 Task: Search one way flight ticket for 3 adults, 3 children in premium economy from Riverton: Central Wyoming Regional Airport (was Riverton Regional) to Greensboro: Piedmont Triad International Airport on 5-1-2023. Choice of flights is Spirit. Number of bags: 9 checked bags. Price is upto 25000. Outbound departure time preference is 13:15.
Action: Mouse moved to (227, 384)
Screenshot: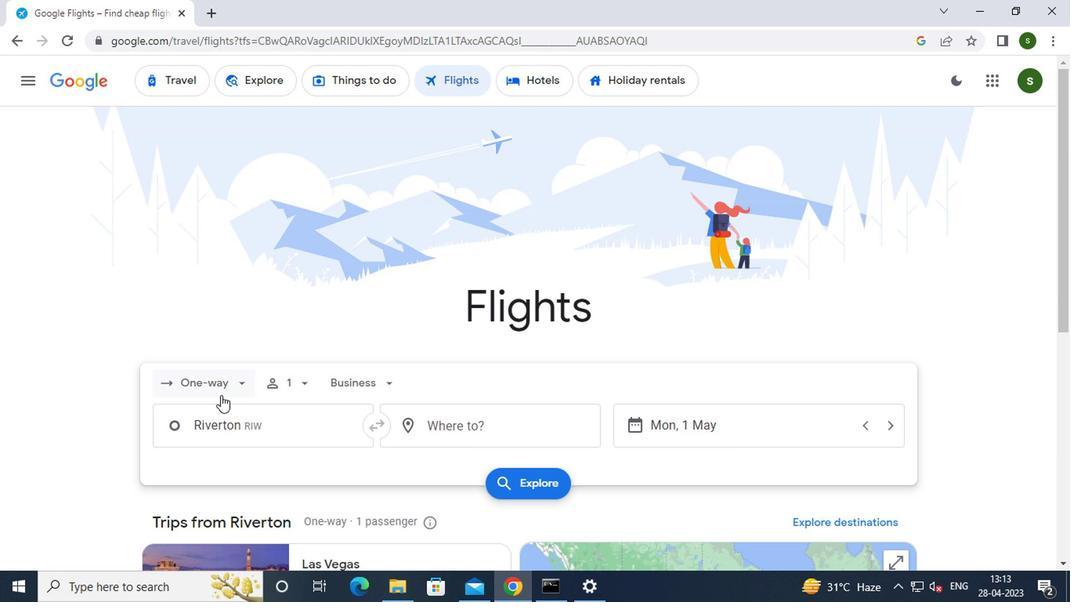 
Action: Mouse pressed left at (227, 384)
Screenshot: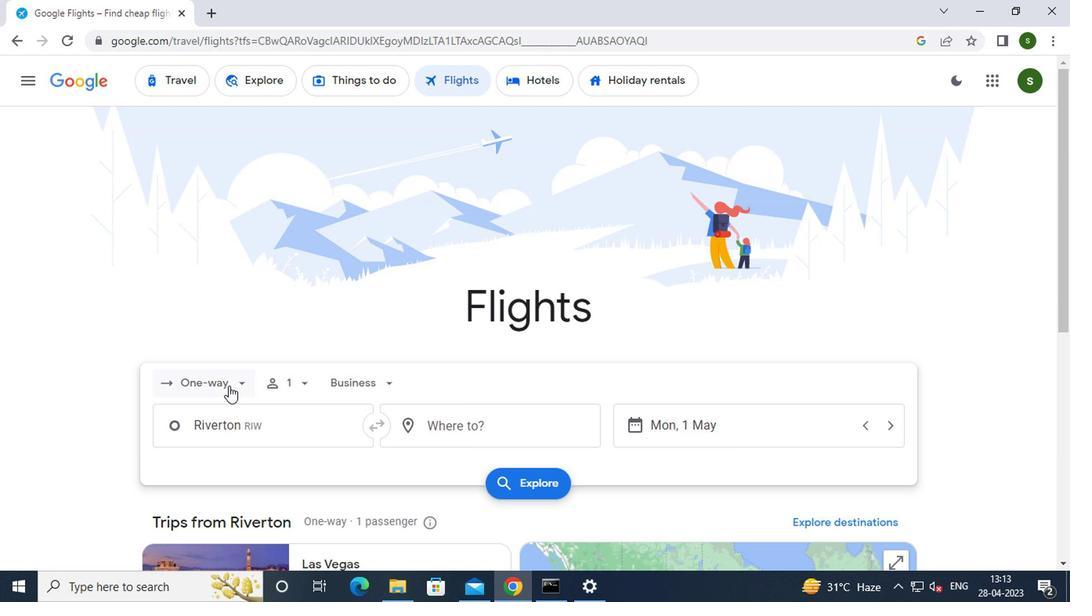 
Action: Mouse moved to (221, 455)
Screenshot: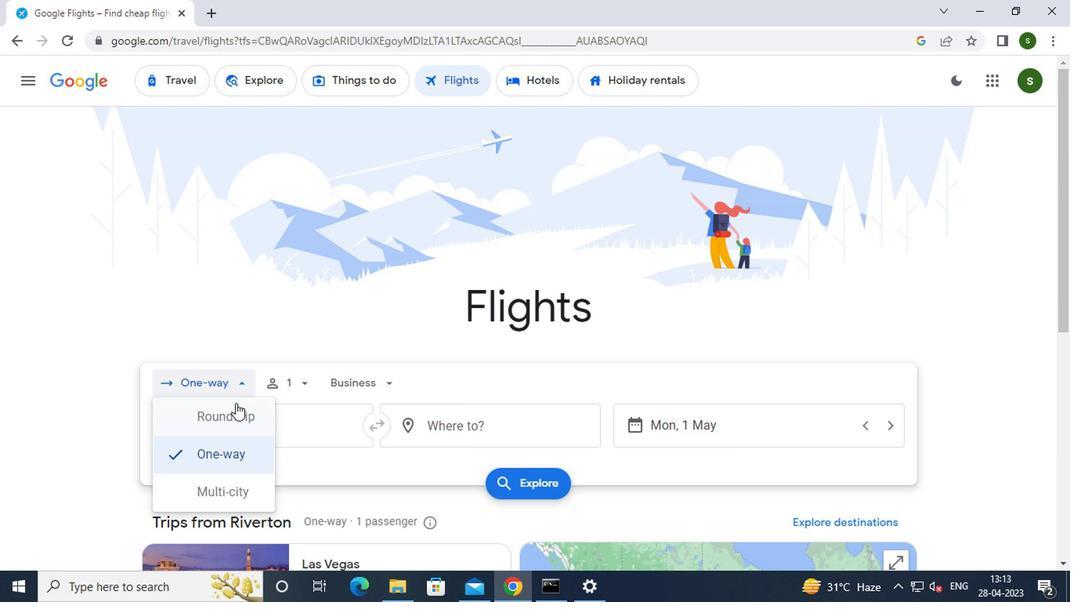 
Action: Mouse pressed left at (221, 455)
Screenshot: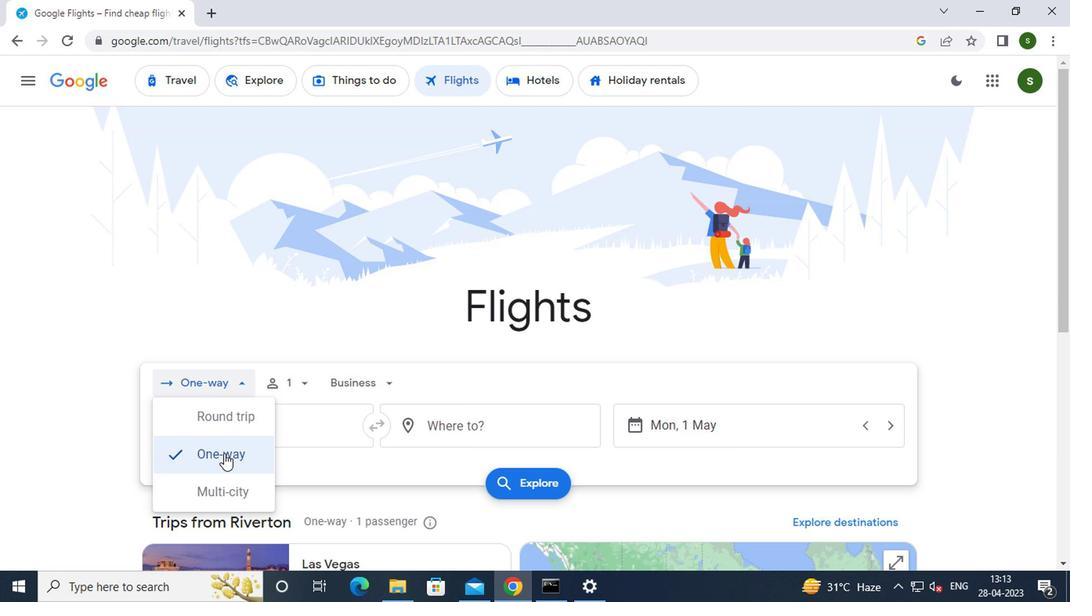 
Action: Mouse moved to (307, 381)
Screenshot: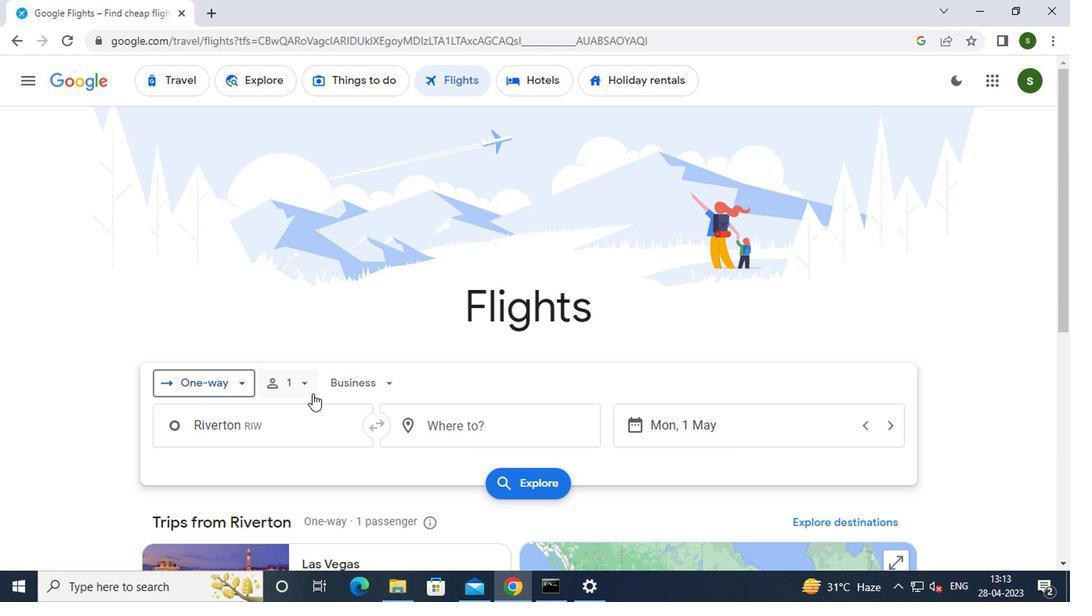 
Action: Mouse pressed left at (307, 381)
Screenshot: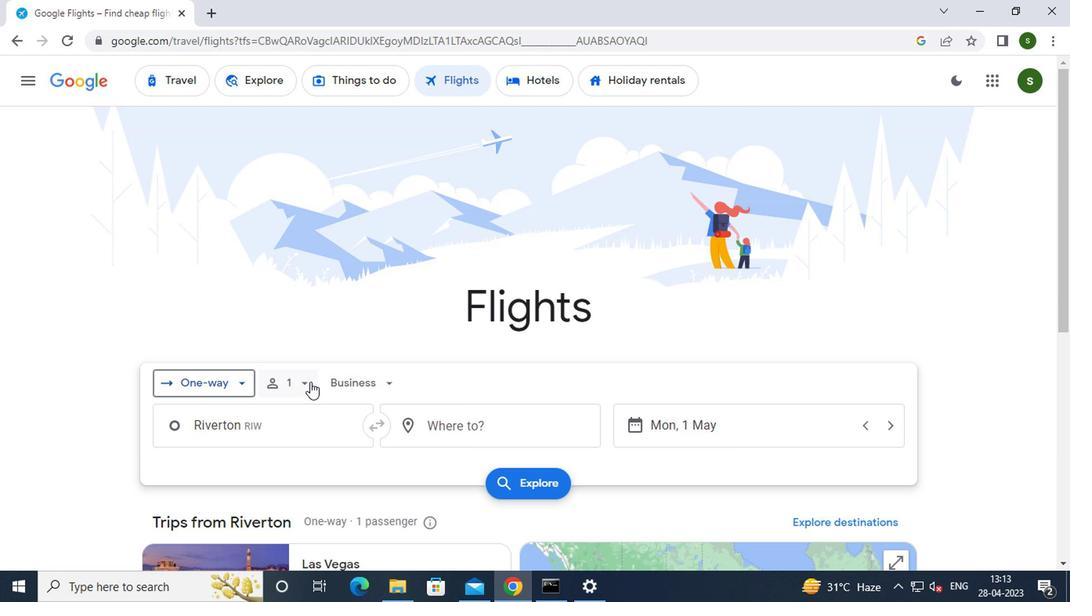 
Action: Mouse moved to (417, 418)
Screenshot: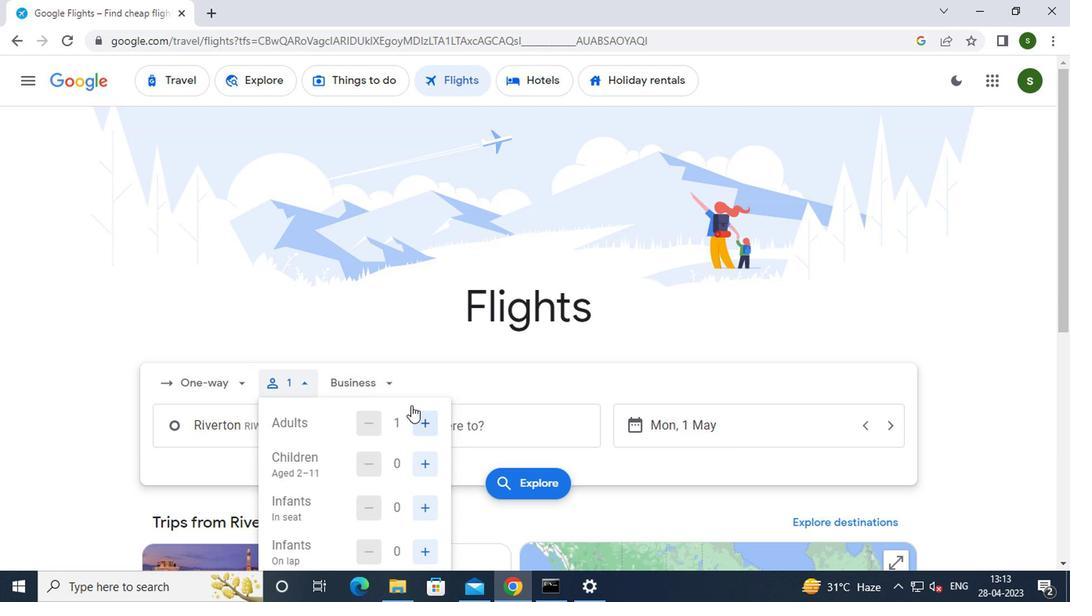 
Action: Mouse pressed left at (417, 418)
Screenshot: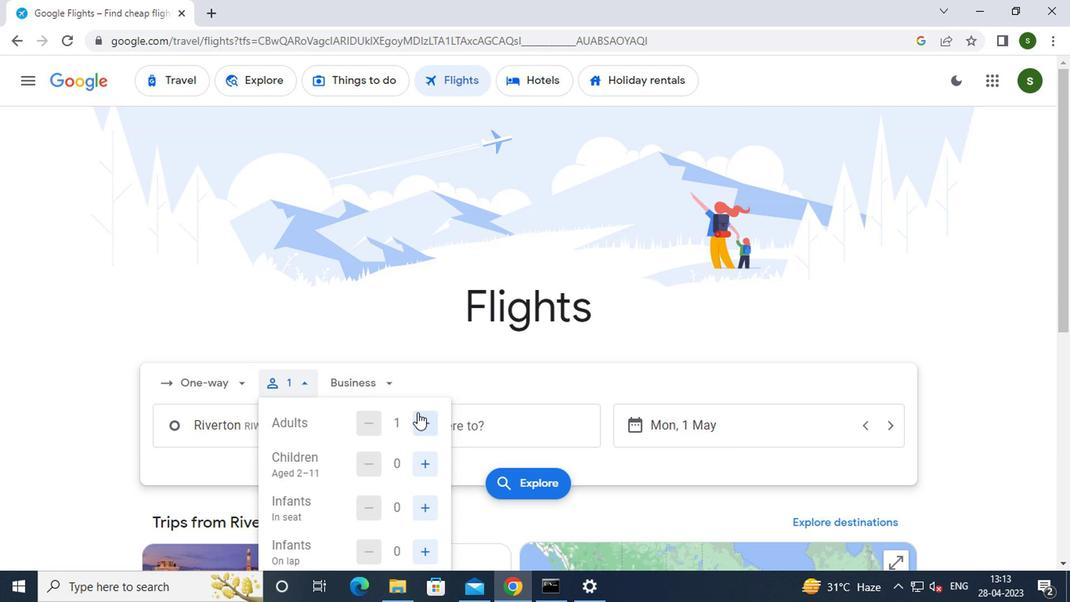 
Action: Mouse pressed left at (417, 418)
Screenshot: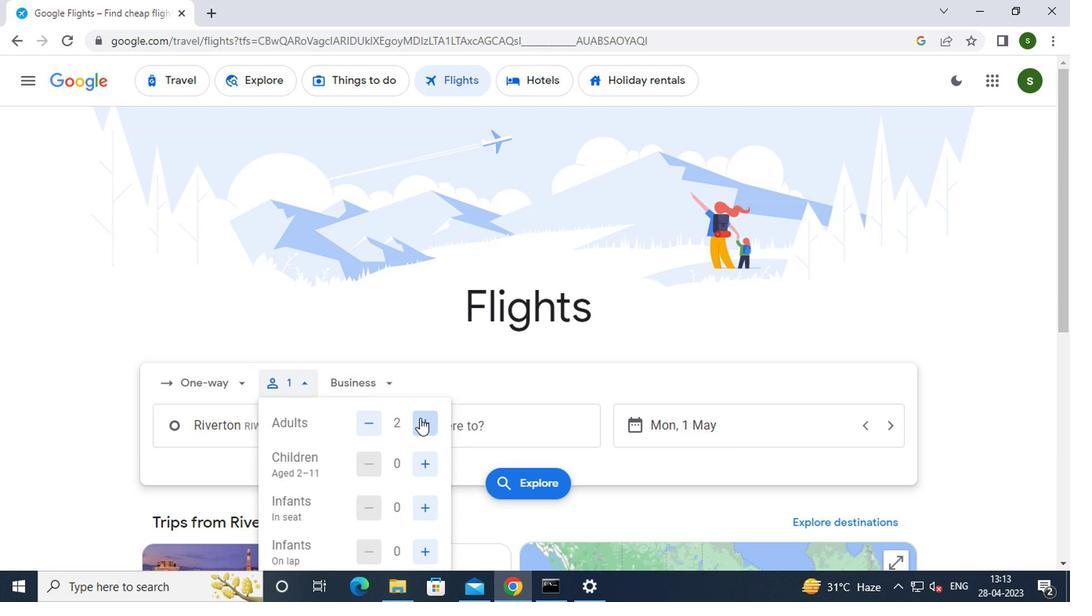
Action: Mouse moved to (418, 454)
Screenshot: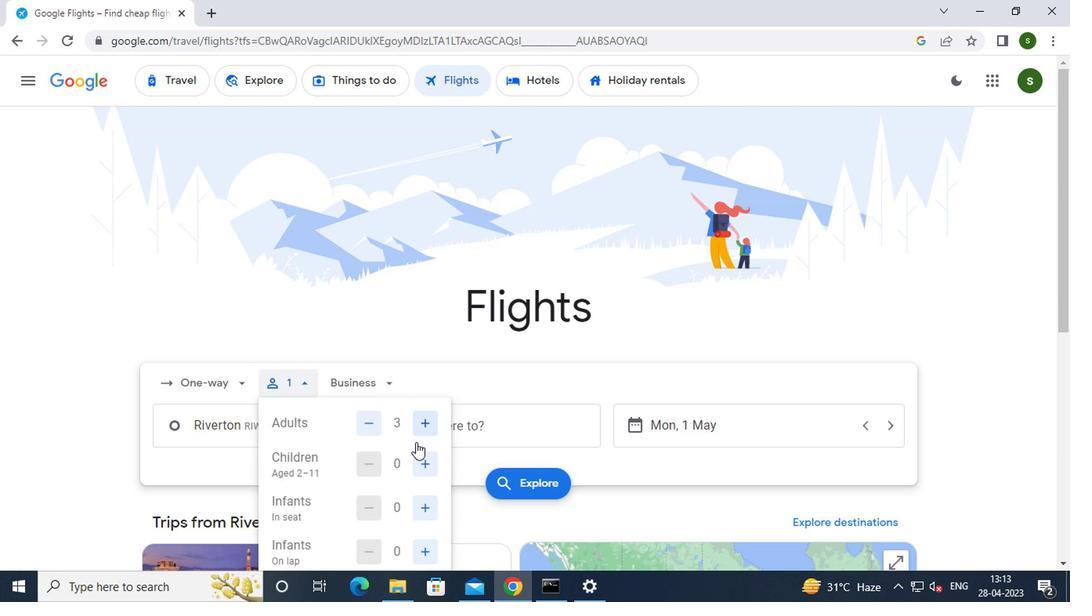 
Action: Mouse pressed left at (418, 454)
Screenshot: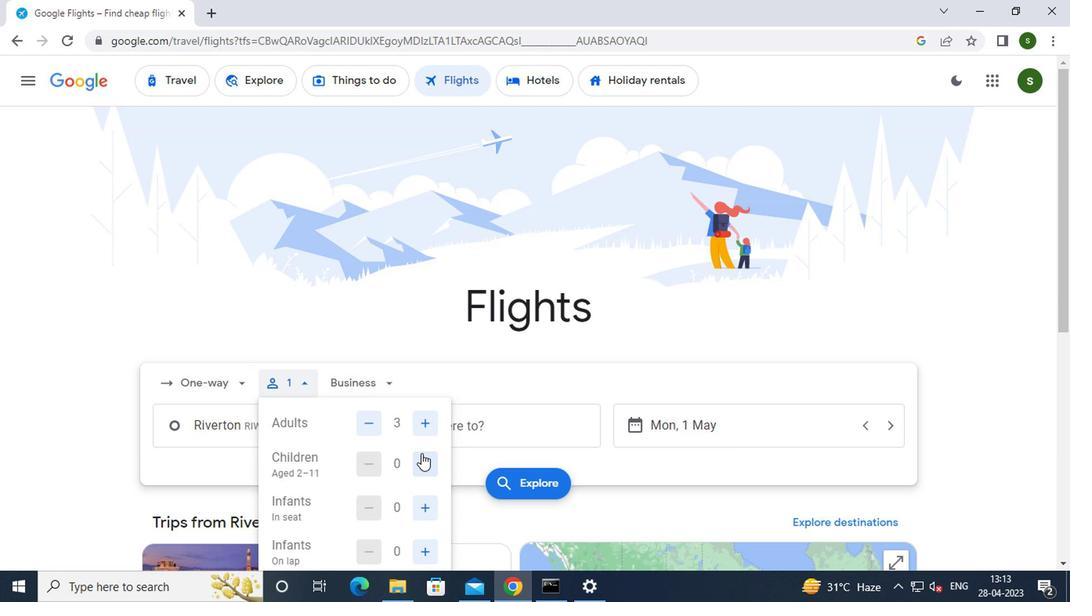 
Action: Mouse pressed left at (418, 454)
Screenshot: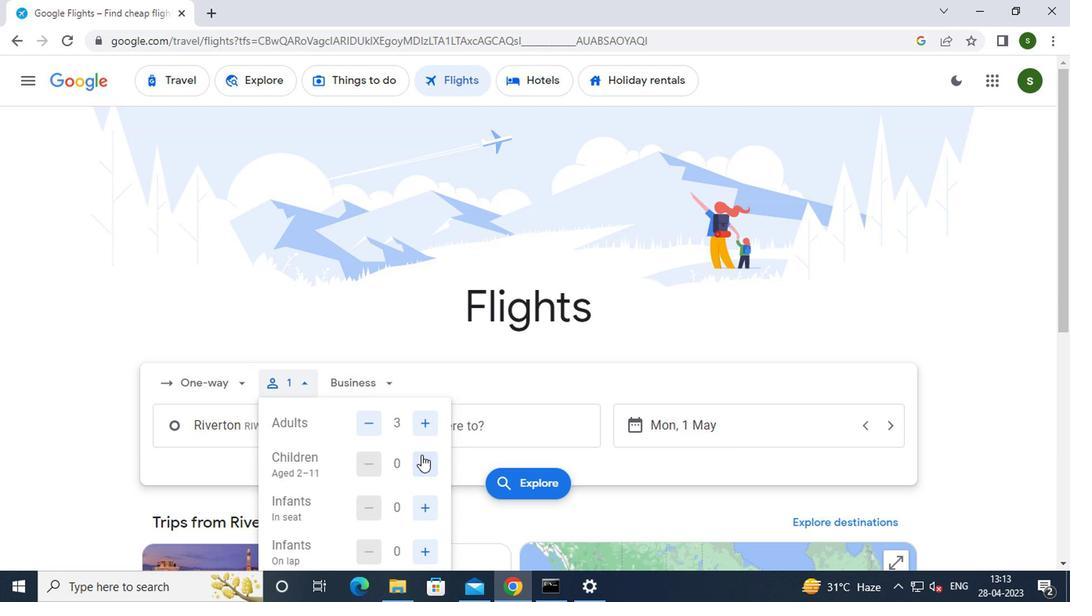 
Action: Mouse pressed left at (418, 454)
Screenshot: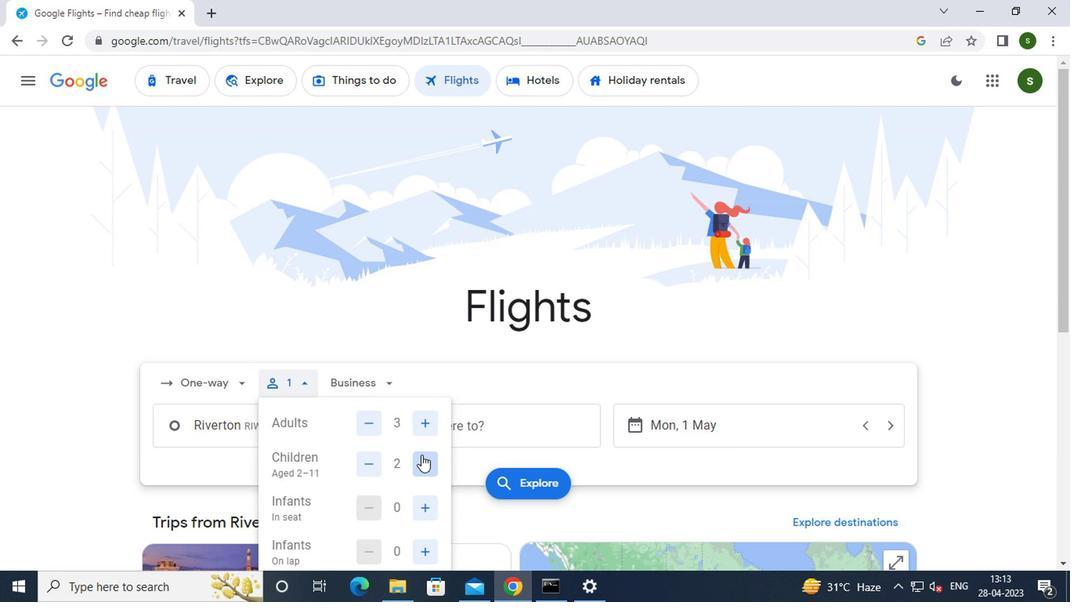 
Action: Mouse moved to (380, 382)
Screenshot: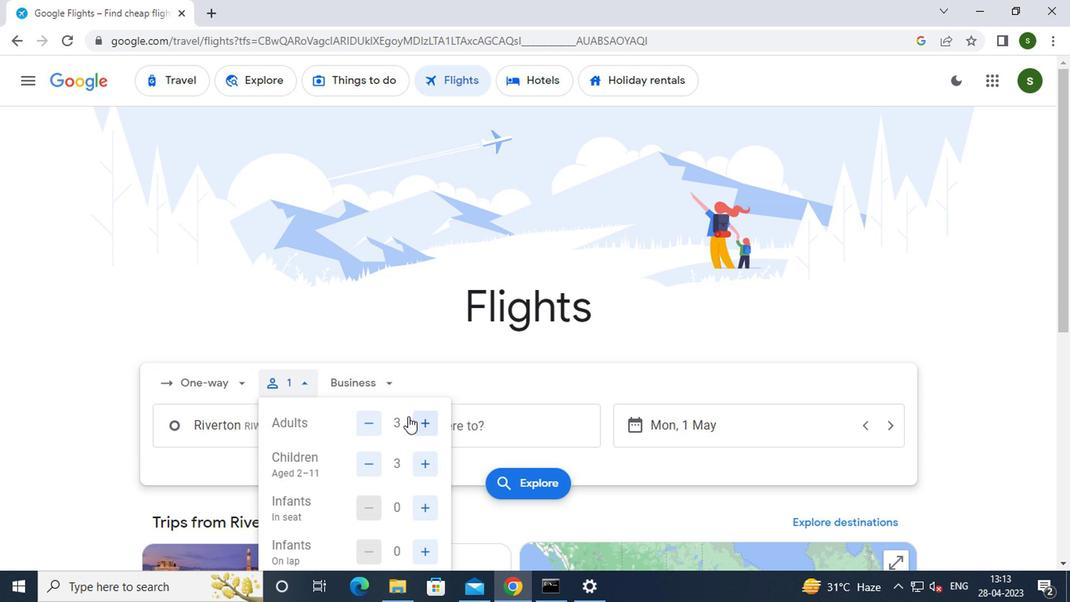 
Action: Mouse pressed left at (380, 382)
Screenshot: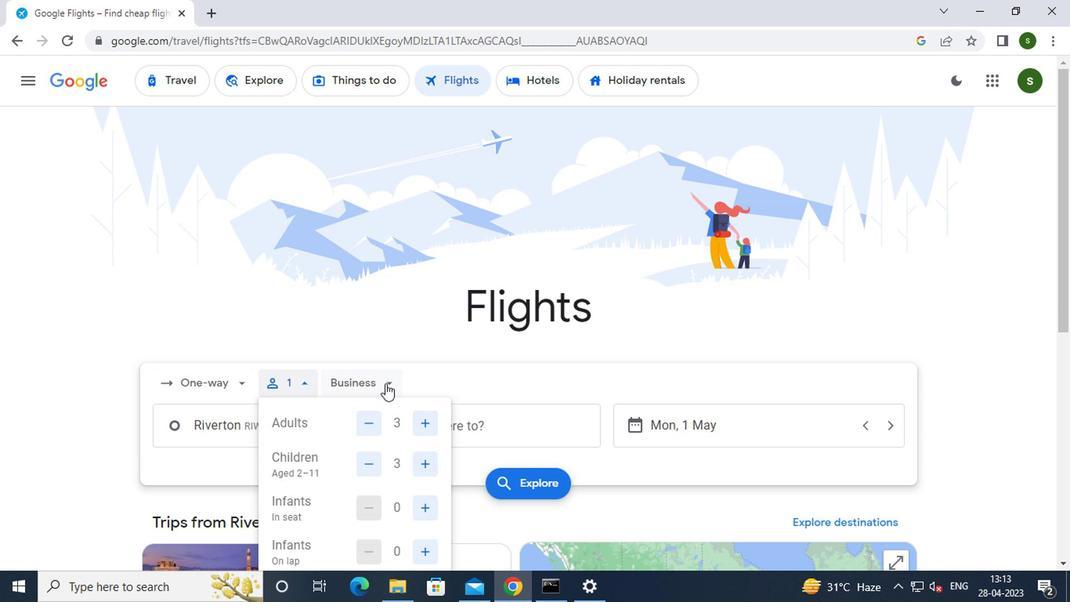 
Action: Mouse moved to (407, 446)
Screenshot: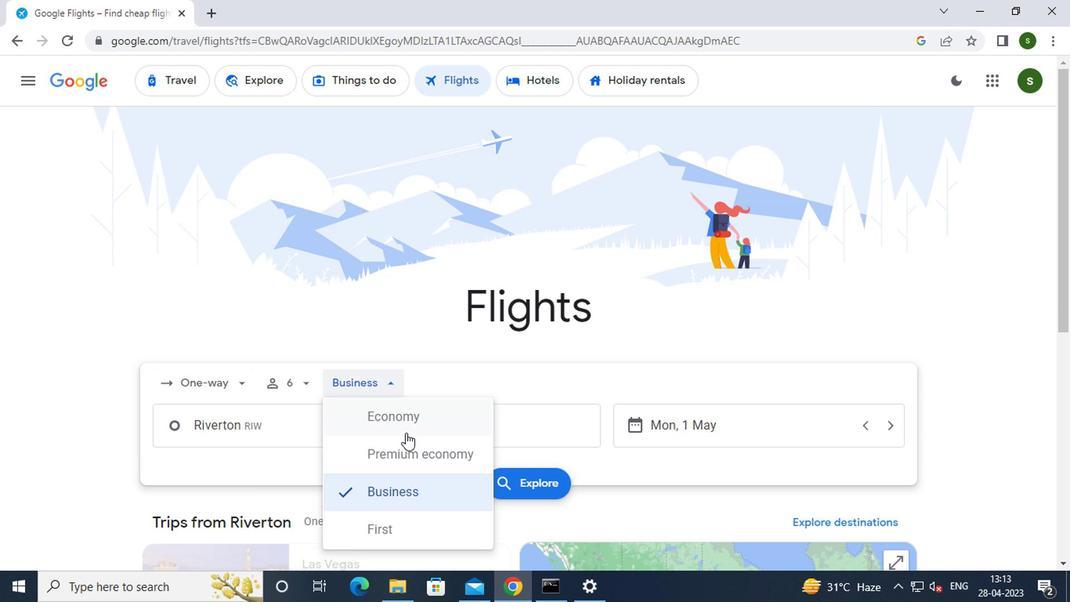 
Action: Mouse pressed left at (407, 446)
Screenshot: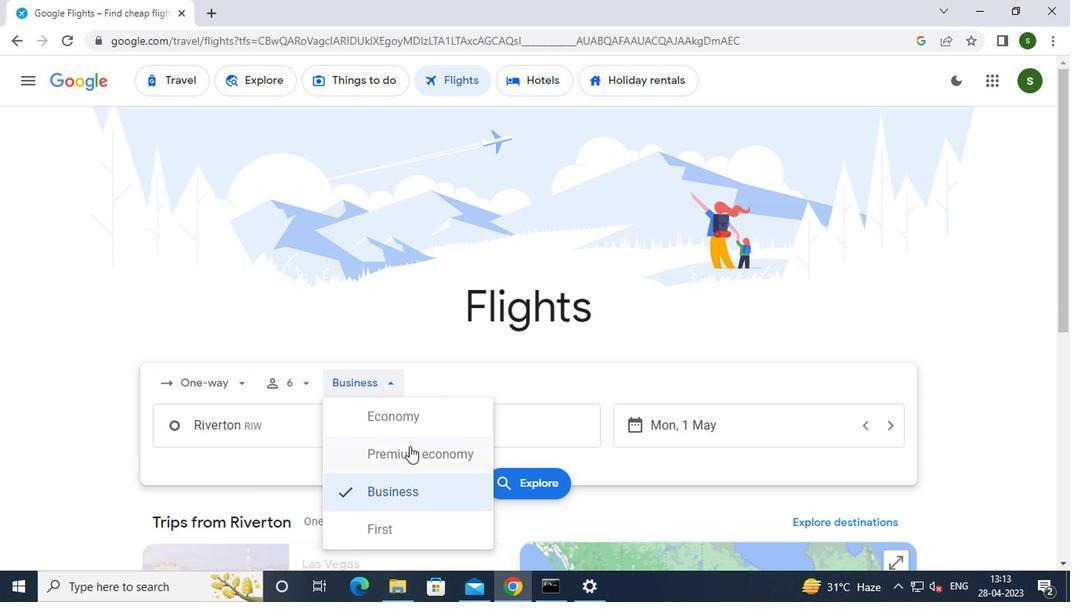 
Action: Mouse moved to (288, 428)
Screenshot: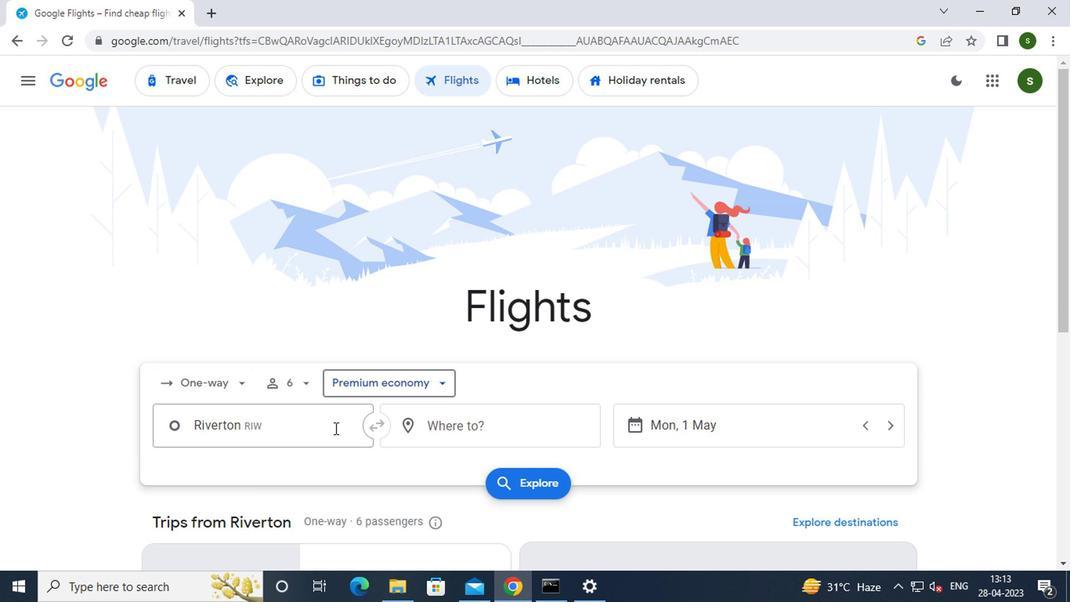 
Action: Mouse pressed left at (288, 428)
Screenshot: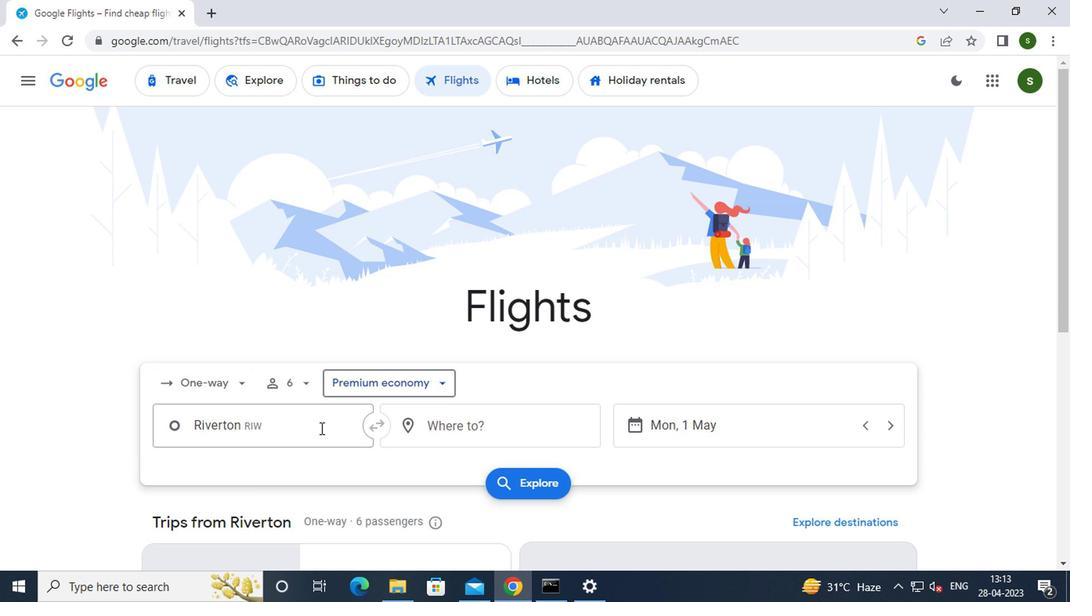 
Action: Key pressed <Key.backspace><Key.caps_lock>r<Key.caps_lock>iverto
Screenshot: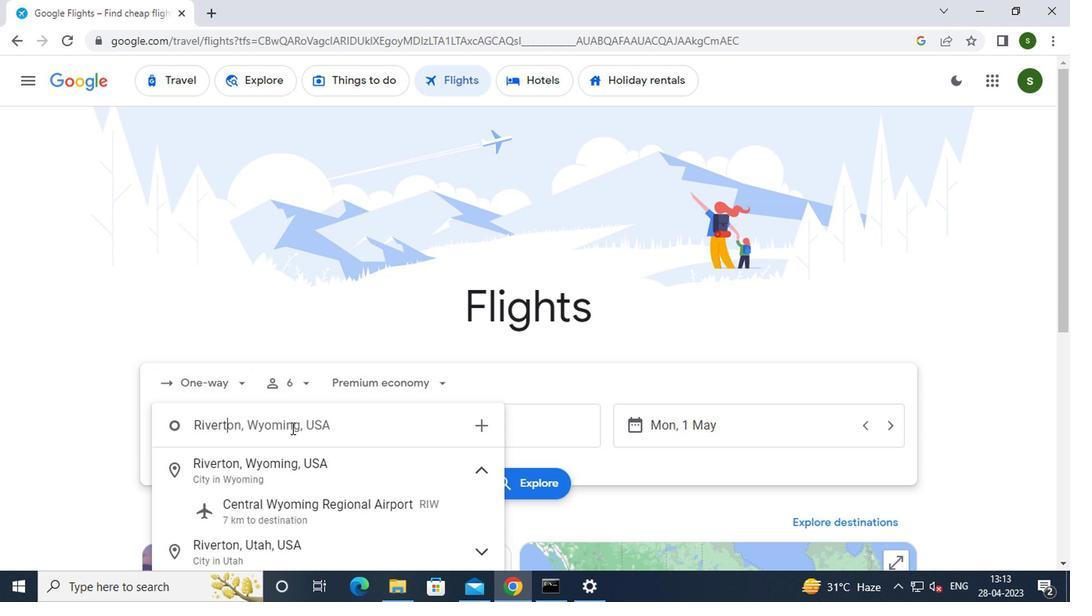 
Action: Mouse moved to (303, 520)
Screenshot: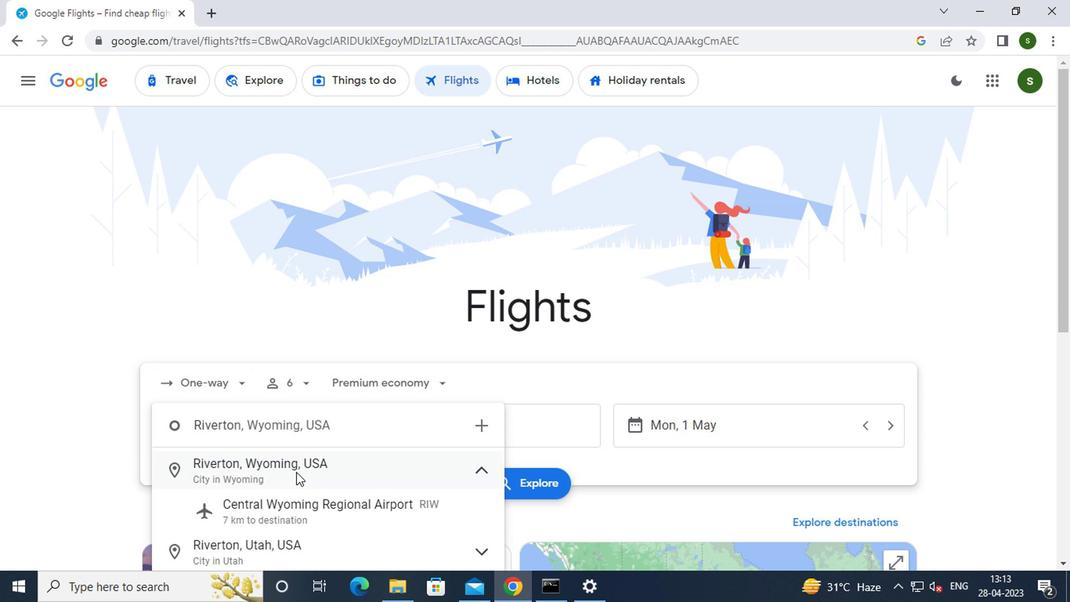 
Action: Mouse pressed left at (303, 520)
Screenshot: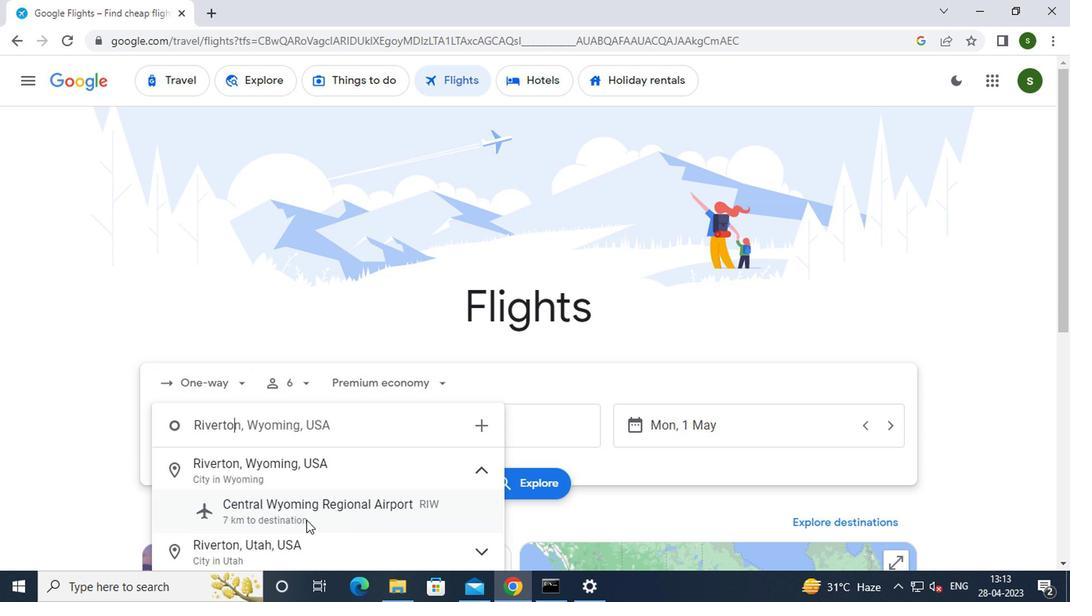 
Action: Mouse moved to (493, 425)
Screenshot: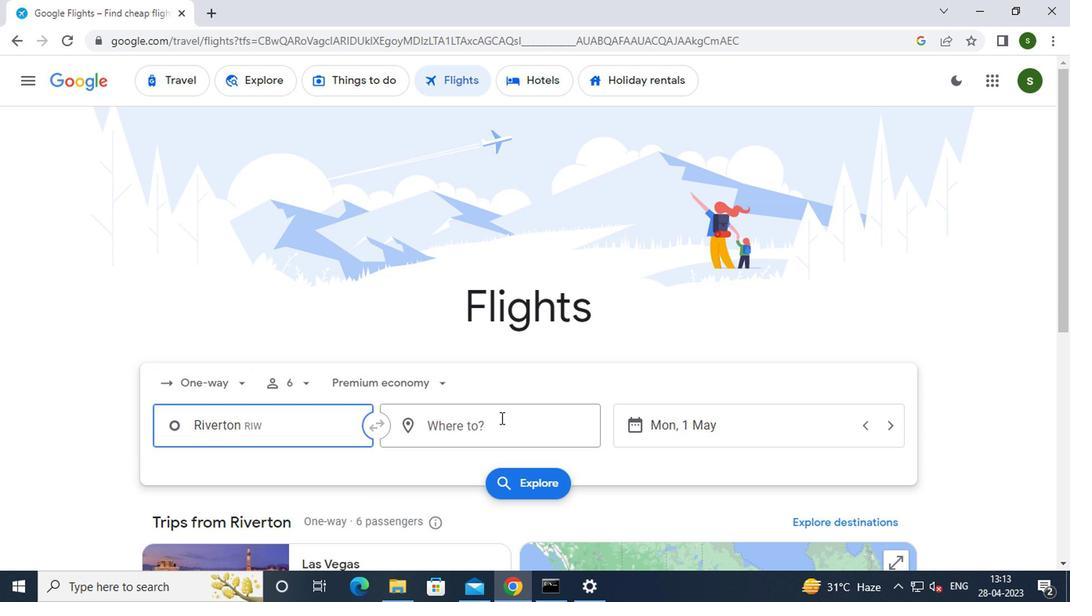 
Action: Mouse pressed left at (493, 425)
Screenshot: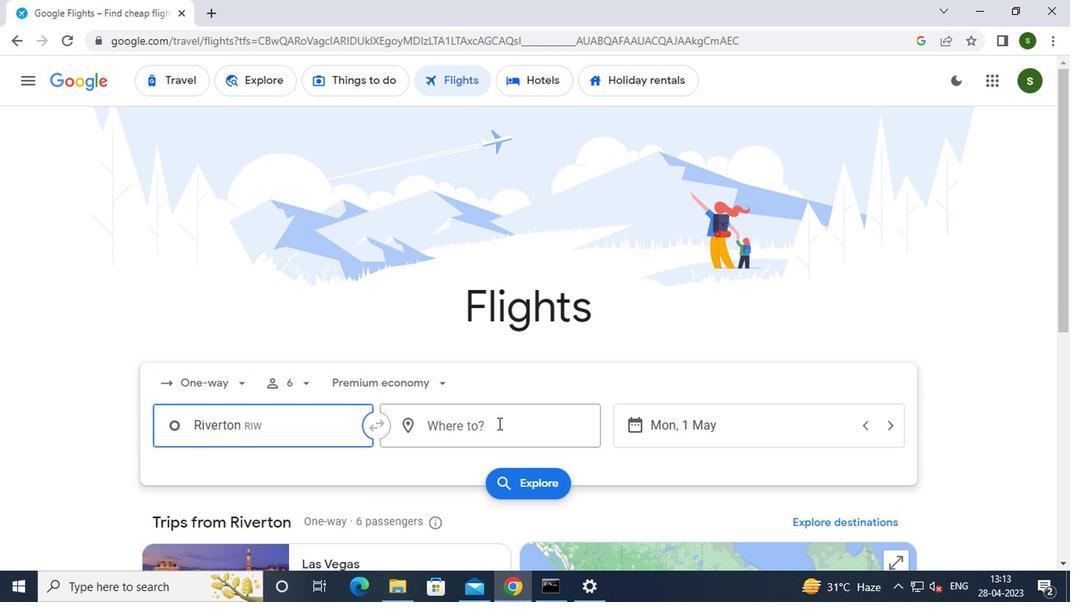
Action: Mouse moved to (493, 424)
Screenshot: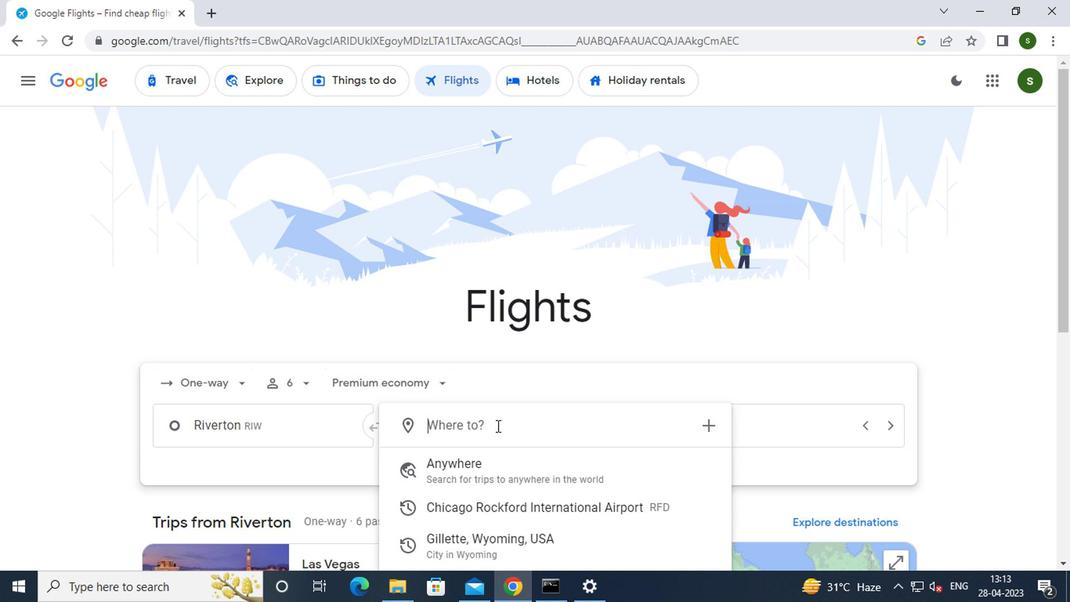 
Action: Key pressed <Key.caps_lock>g<Key.caps_lock>reensb
Screenshot: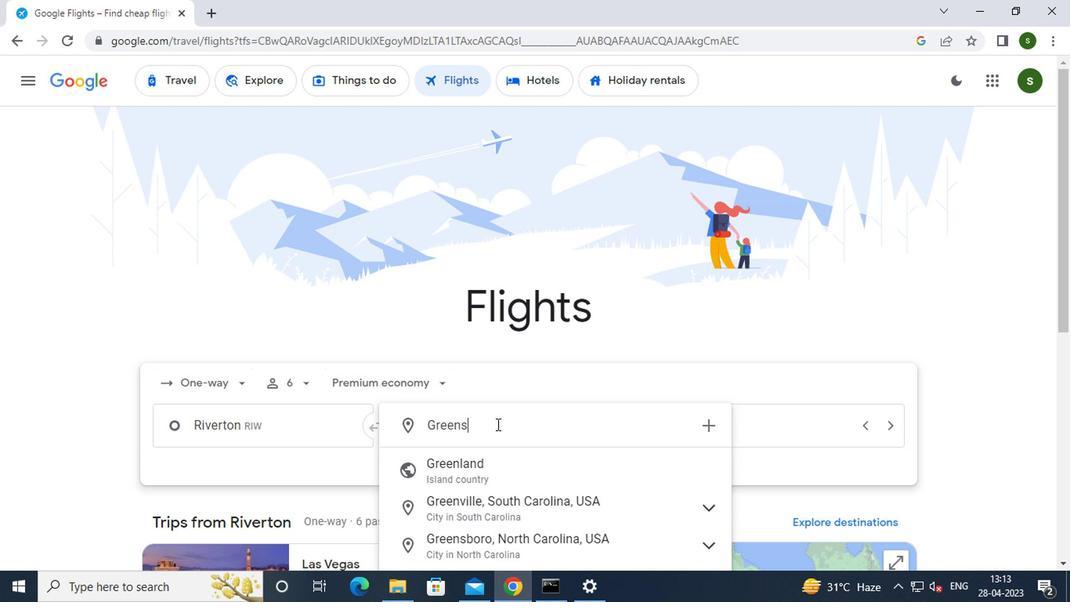 
Action: Mouse moved to (528, 508)
Screenshot: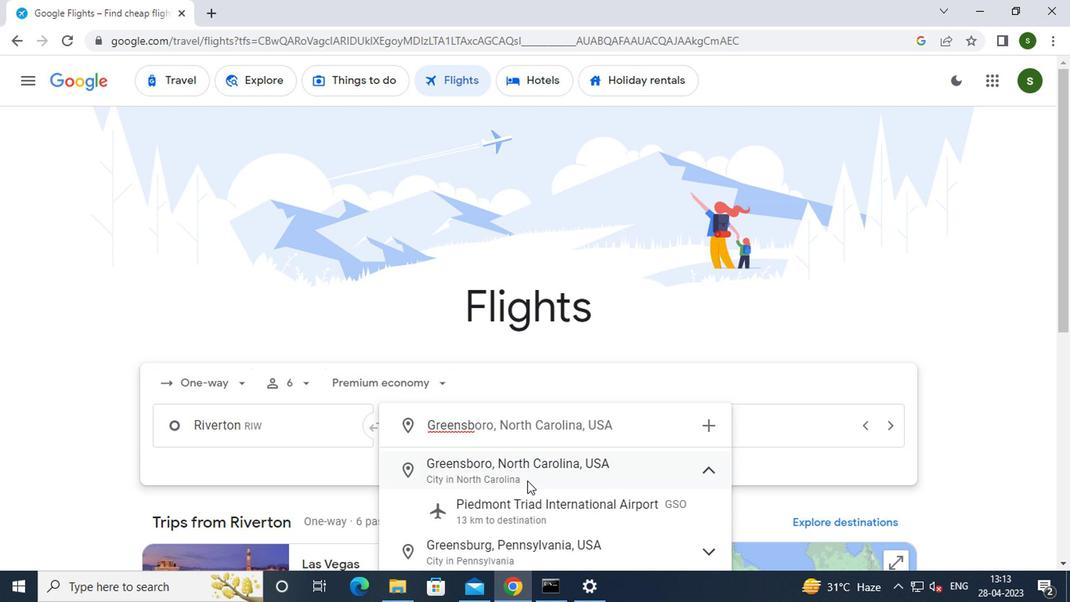 
Action: Mouse pressed left at (528, 508)
Screenshot: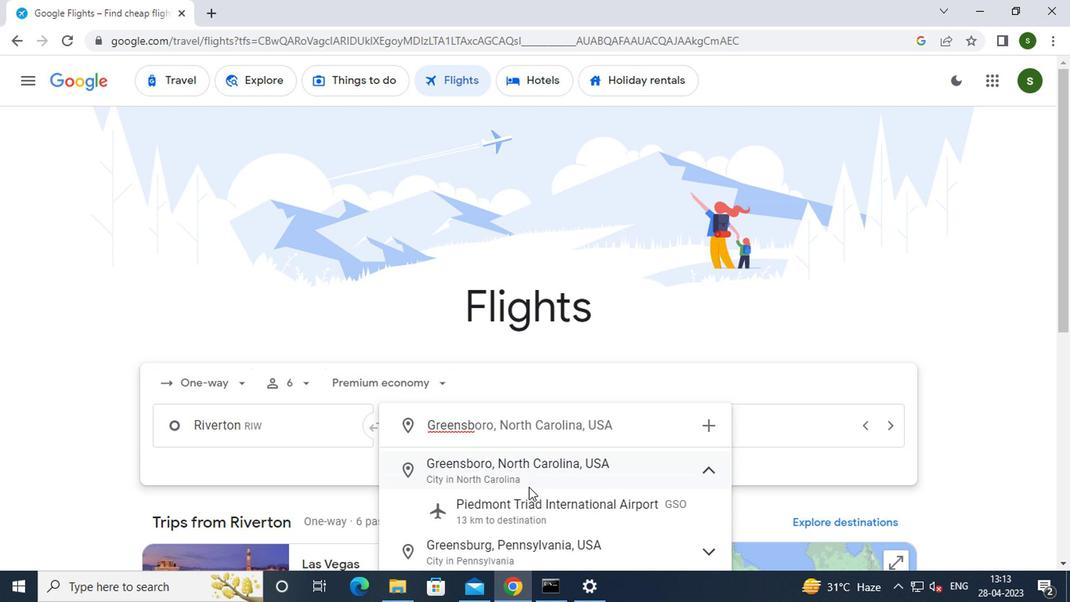 
Action: Mouse moved to (725, 432)
Screenshot: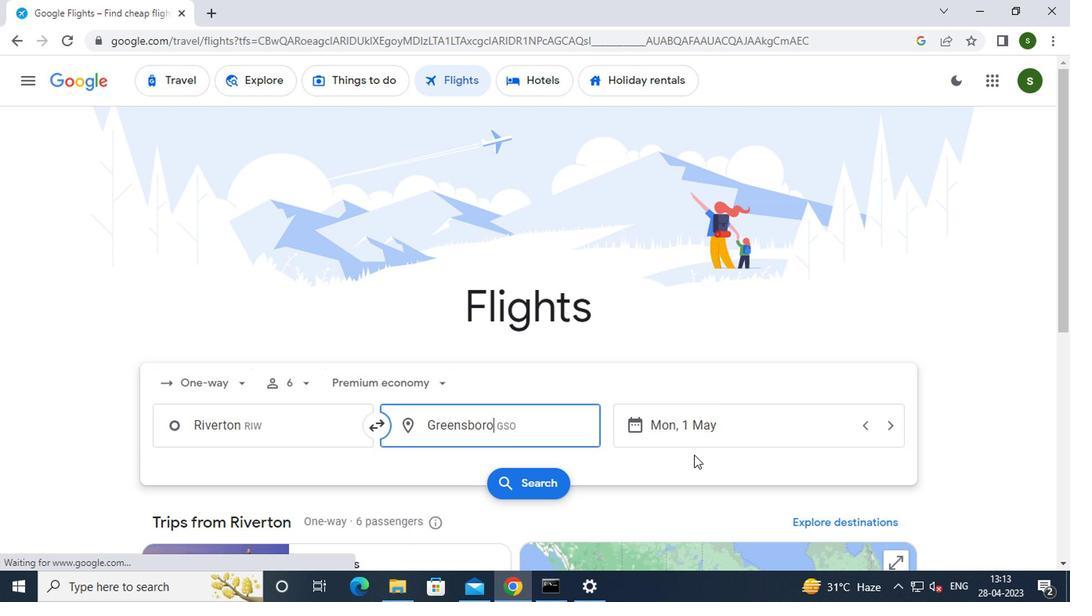 
Action: Mouse pressed left at (725, 432)
Screenshot: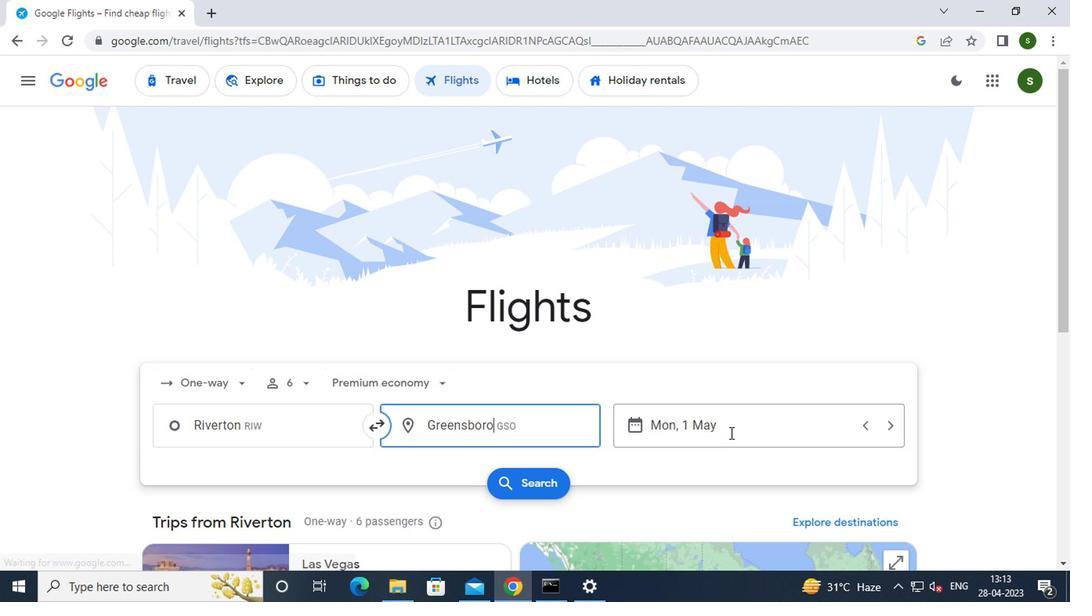 
Action: Mouse moved to (689, 286)
Screenshot: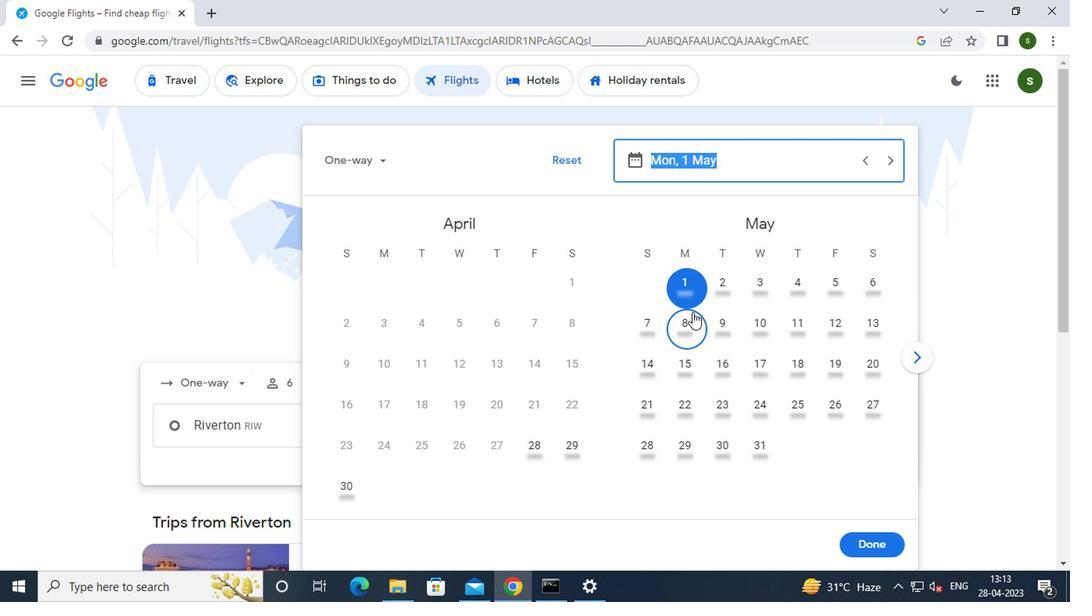 
Action: Mouse pressed left at (689, 286)
Screenshot: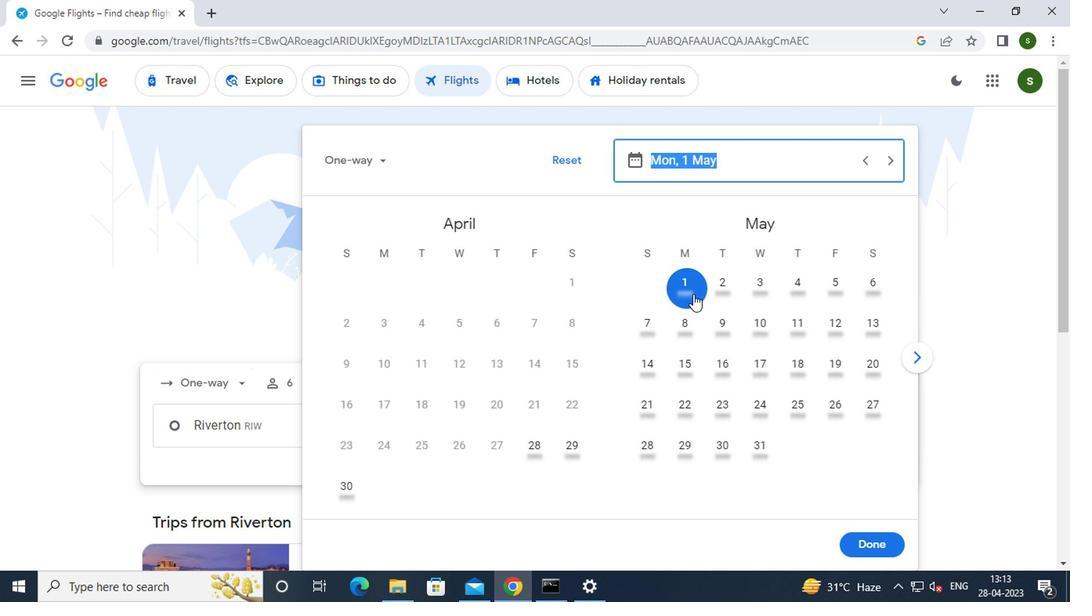 
Action: Mouse moved to (863, 549)
Screenshot: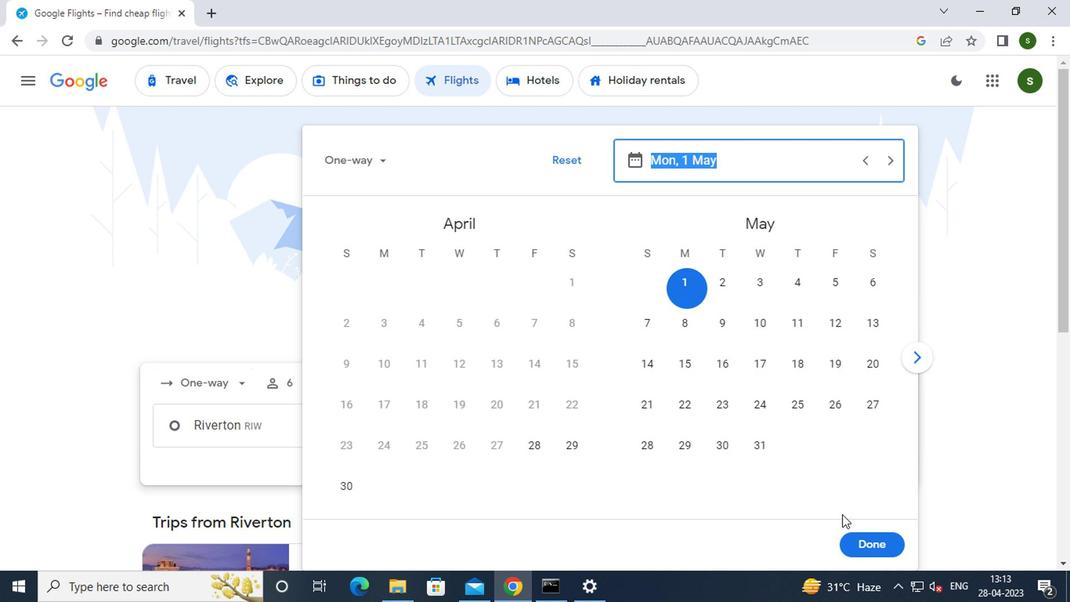 
Action: Mouse pressed left at (863, 549)
Screenshot: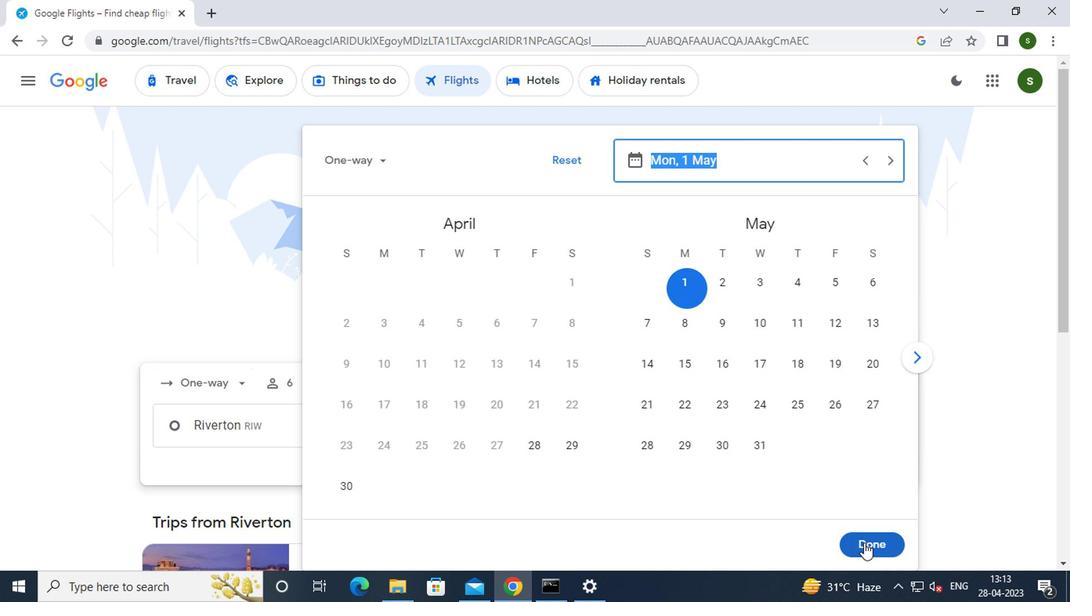 
Action: Mouse moved to (511, 480)
Screenshot: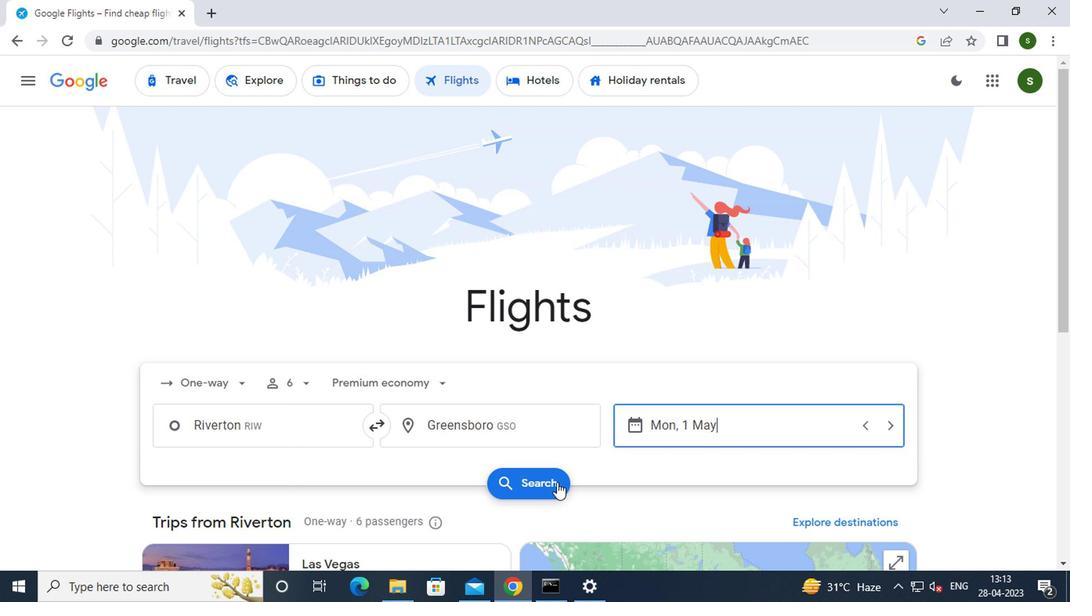 
Action: Mouse pressed left at (511, 480)
Screenshot: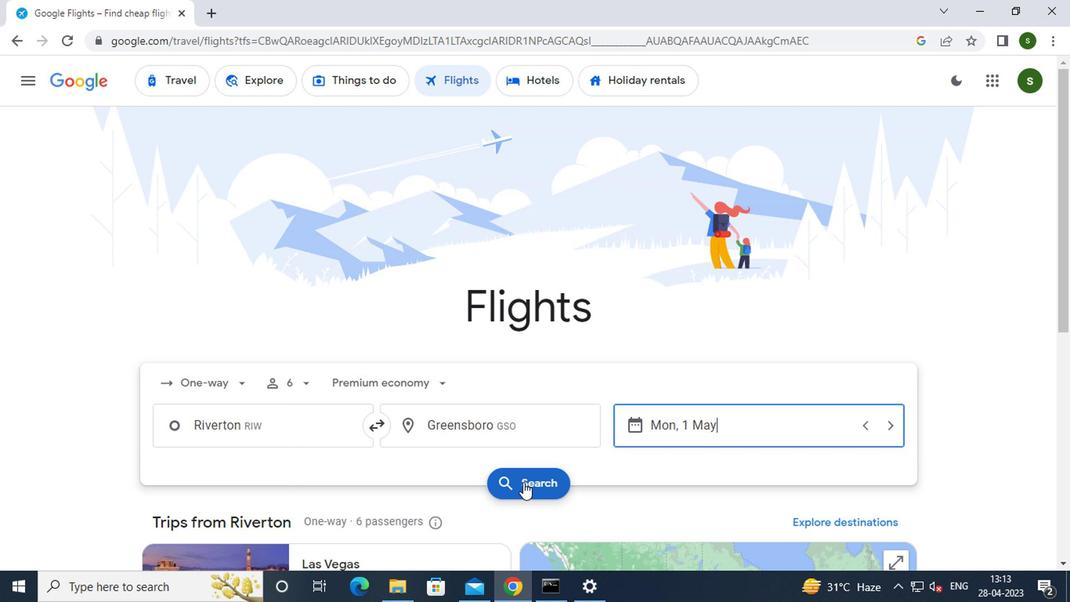 
Action: Mouse moved to (182, 219)
Screenshot: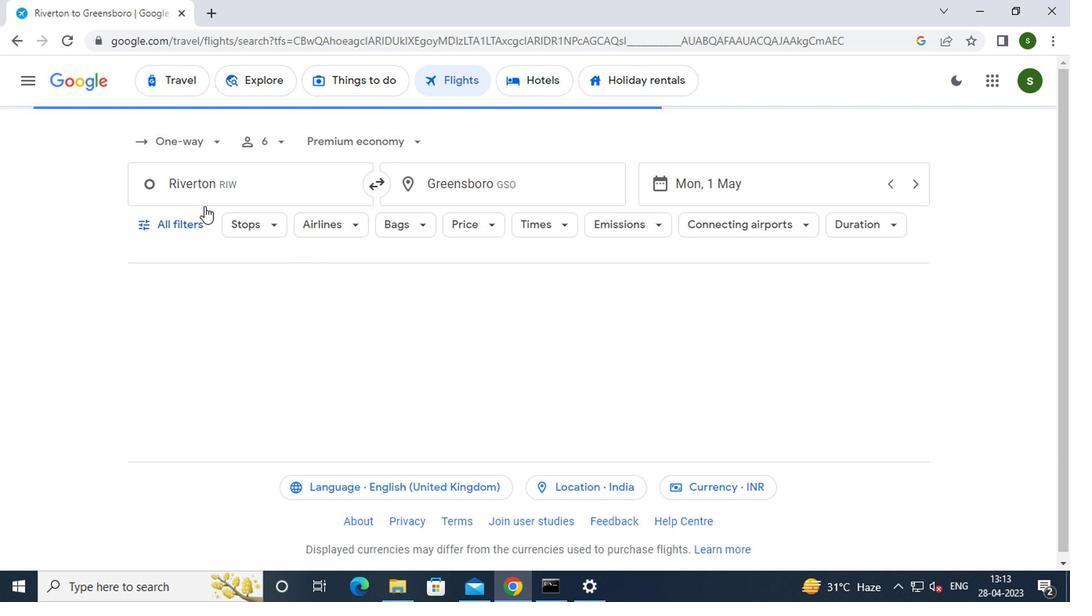 
Action: Mouse pressed left at (182, 219)
Screenshot: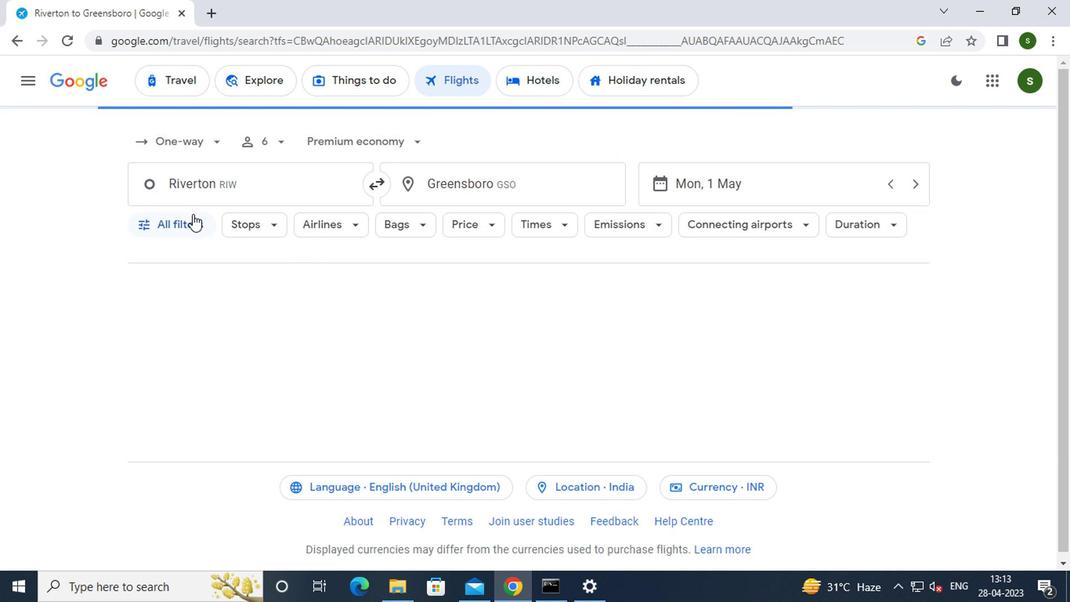 
Action: Mouse moved to (290, 330)
Screenshot: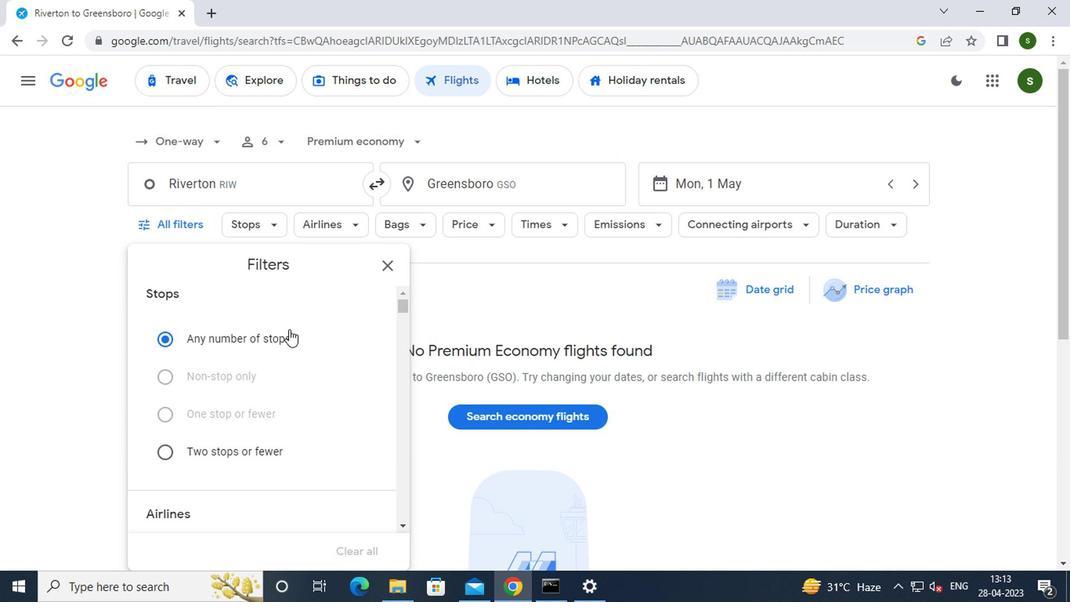 
Action: Mouse scrolled (290, 330) with delta (0, 0)
Screenshot: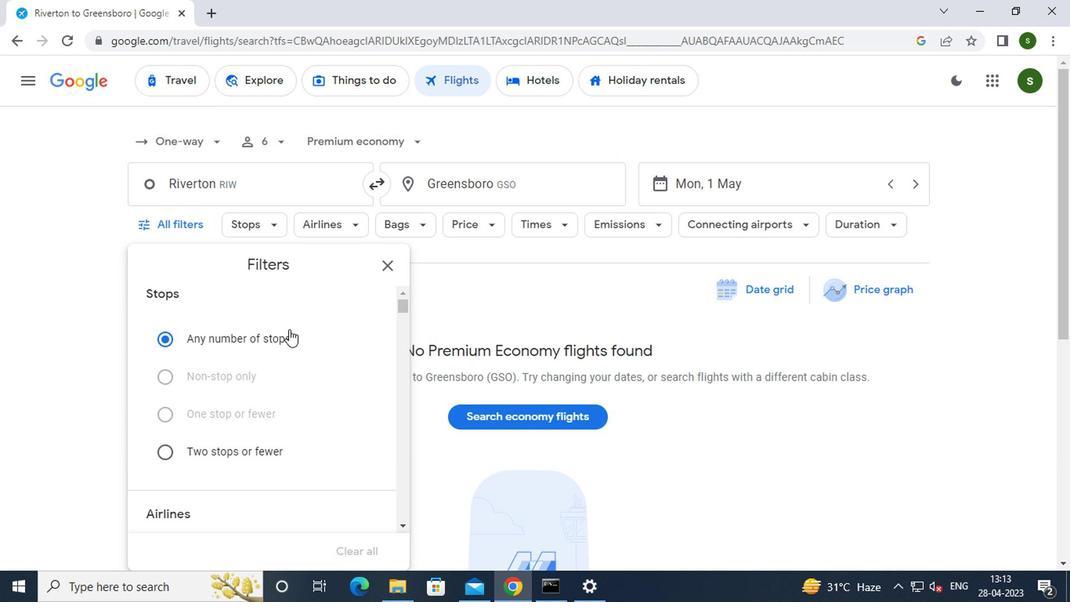 
Action: Mouse moved to (290, 331)
Screenshot: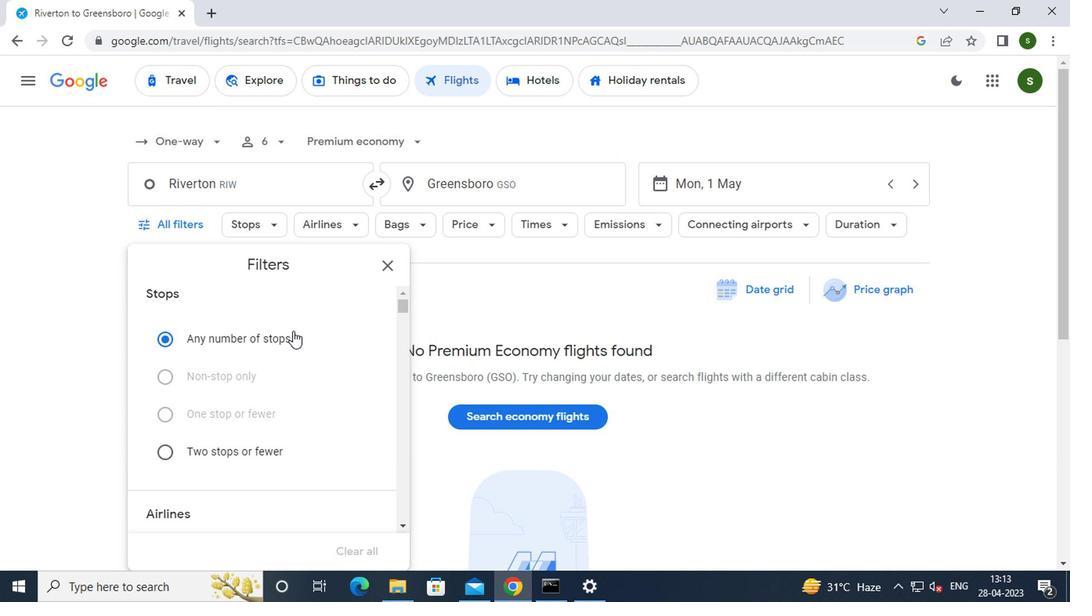 
Action: Mouse scrolled (290, 330) with delta (0, 0)
Screenshot: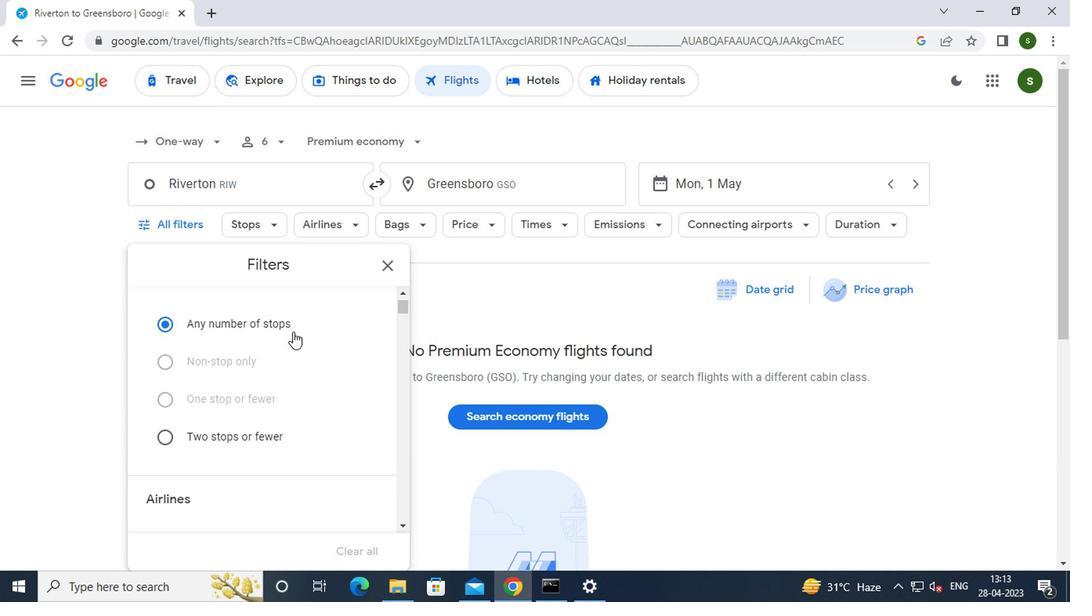 
Action: Mouse moved to (364, 403)
Screenshot: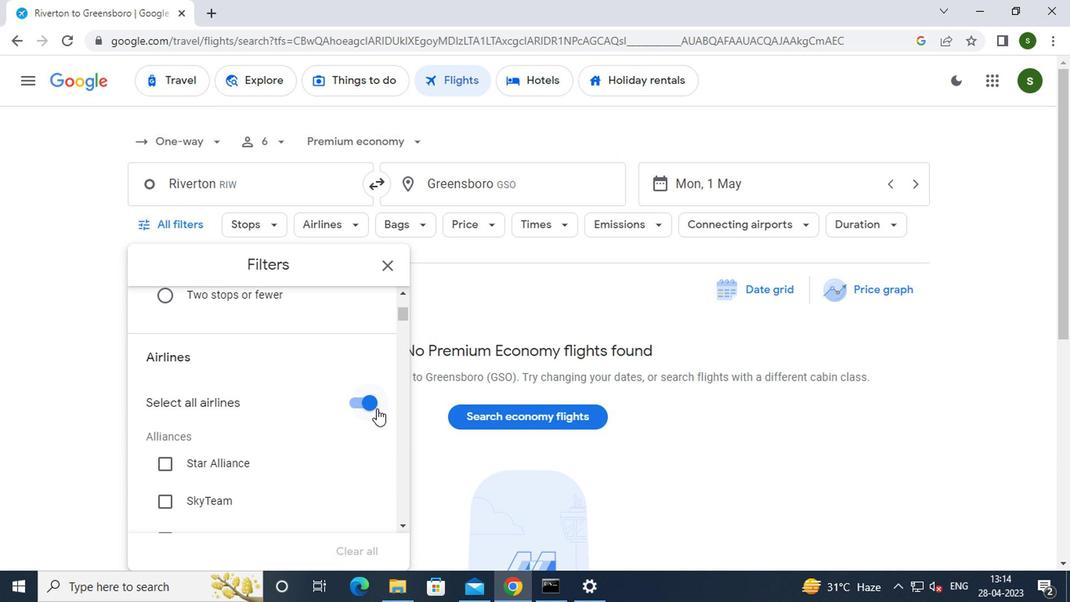 
Action: Mouse pressed left at (364, 403)
Screenshot: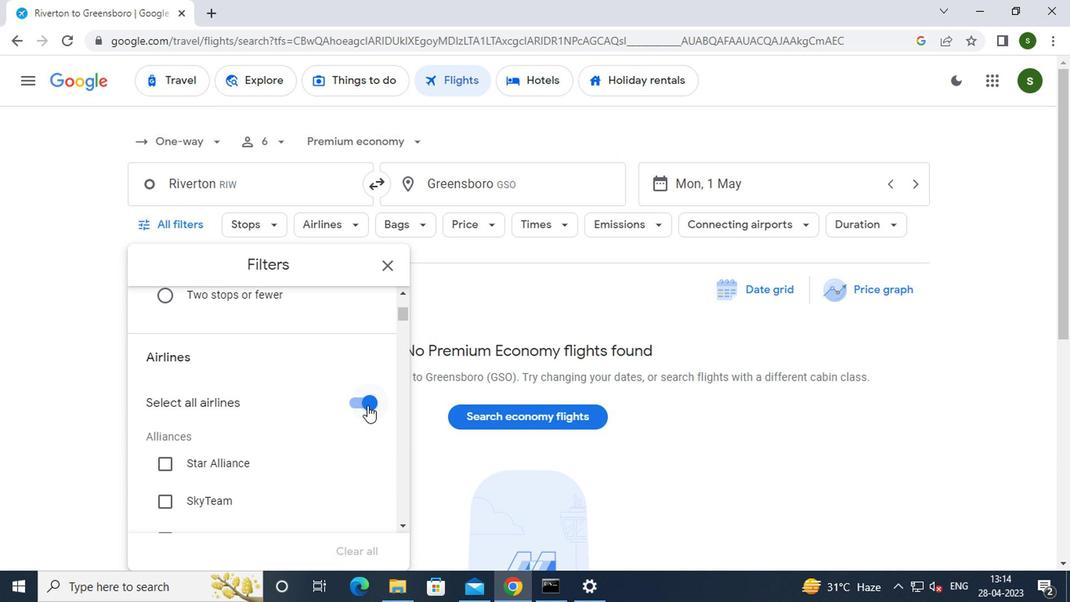 
Action: Mouse moved to (327, 392)
Screenshot: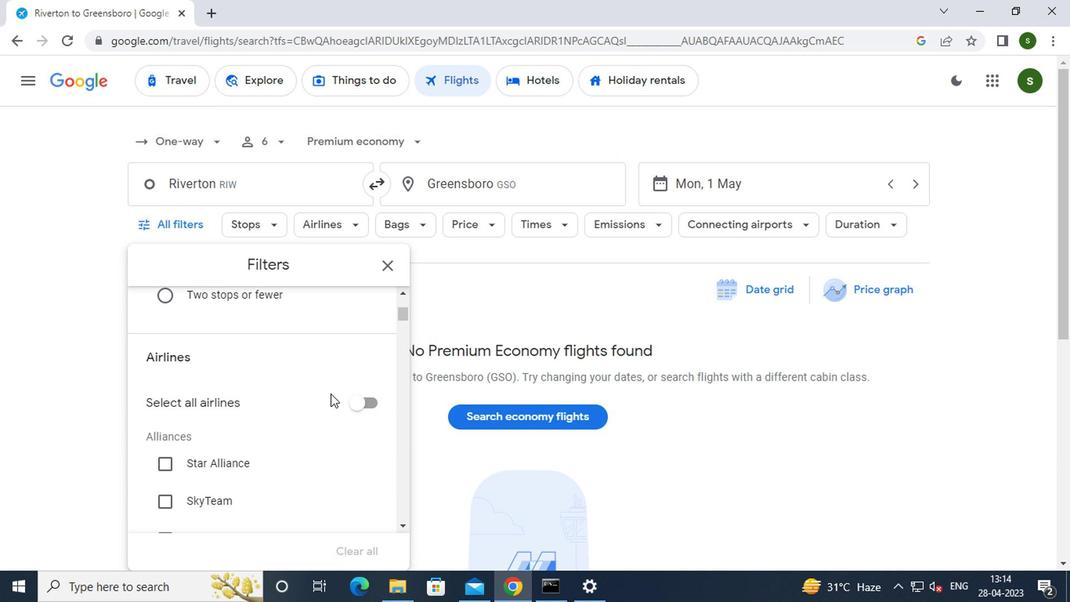 
Action: Mouse scrolled (327, 391) with delta (0, 0)
Screenshot: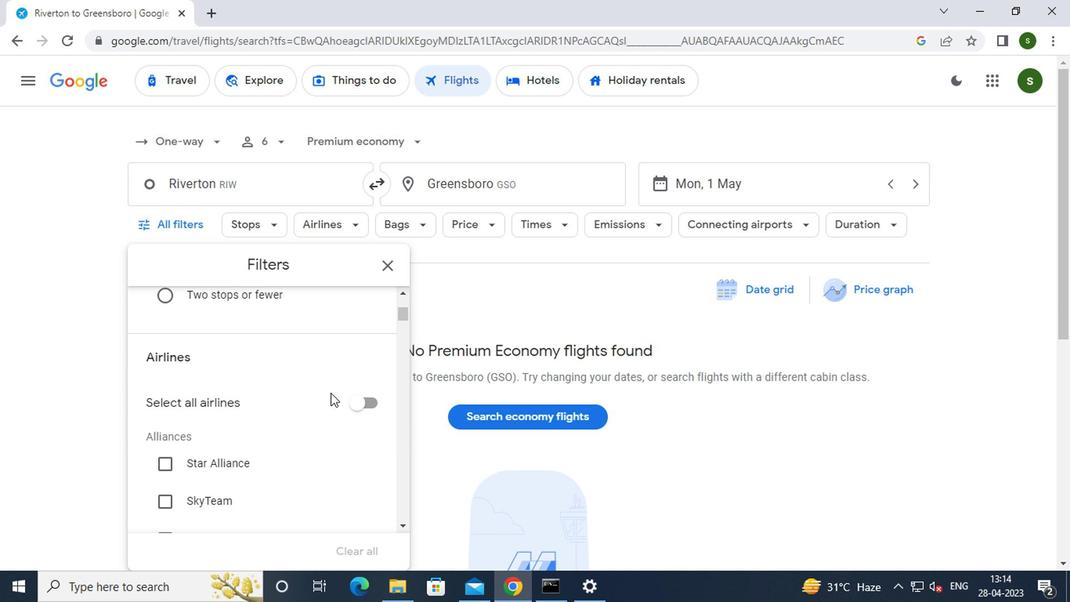 
Action: Mouse scrolled (327, 391) with delta (0, 0)
Screenshot: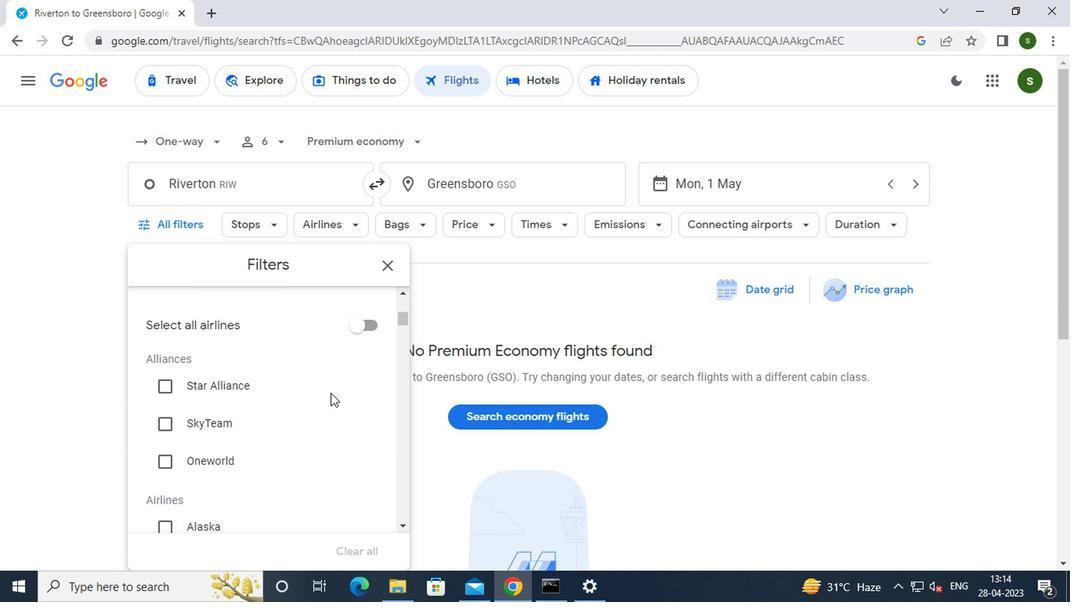 
Action: Mouse scrolled (327, 391) with delta (0, 0)
Screenshot: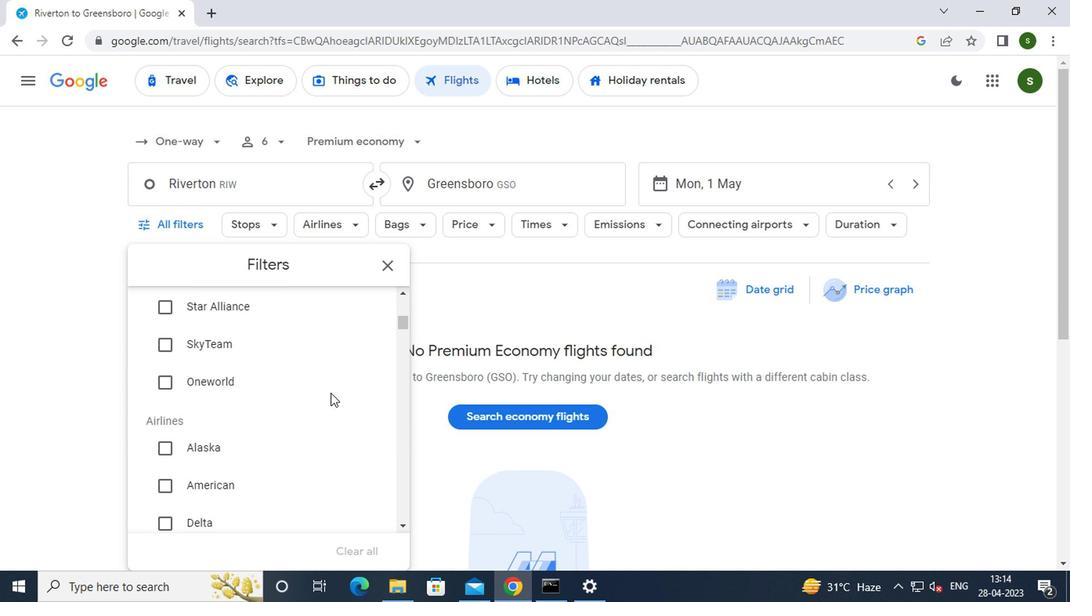 
Action: Mouse scrolled (327, 391) with delta (0, 0)
Screenshot: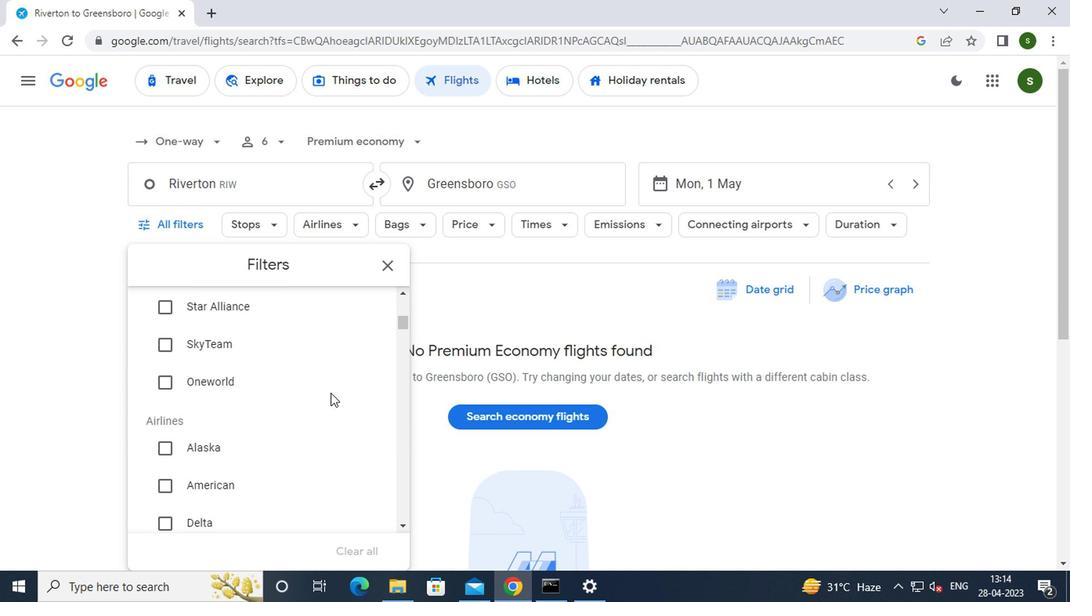 
Action: Mouse scrolled (327, 391) with delta (0, 0)
Screenshot: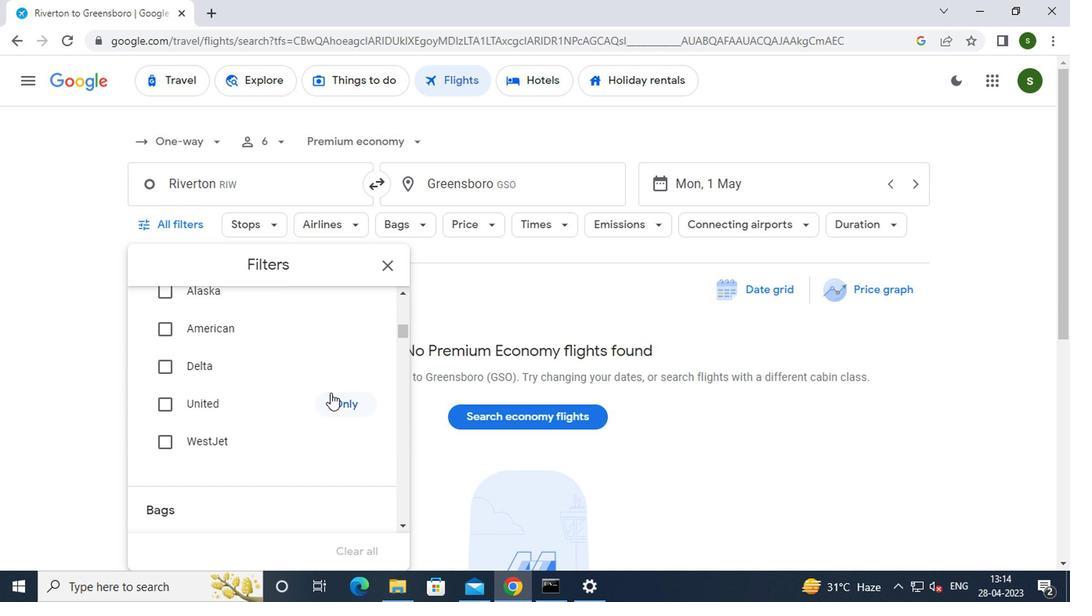 
Action: Mouse scrolled (327, 391) with delta (0, 0)
Screenshot: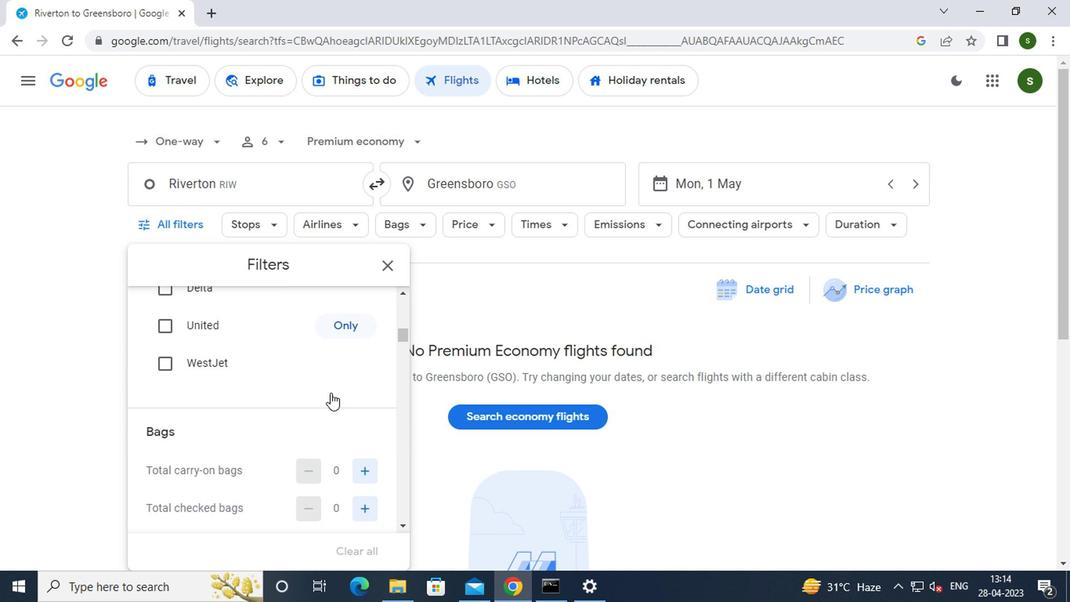 
Action: Mouse moved to (364, 427)
Screenshot: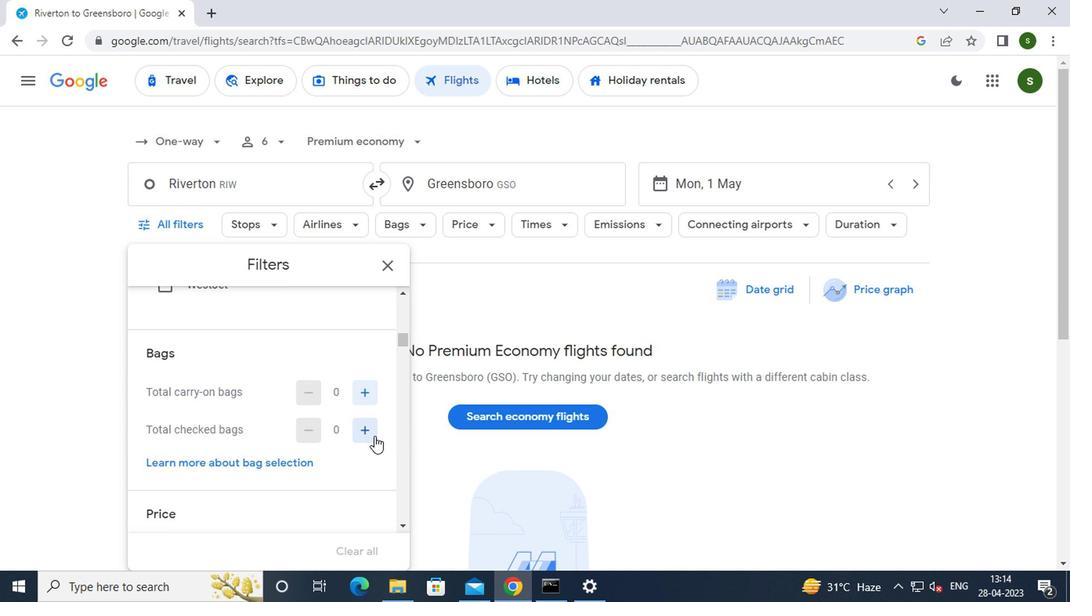 
Action: Mouse pressed left at (364, 427)
Screenshot: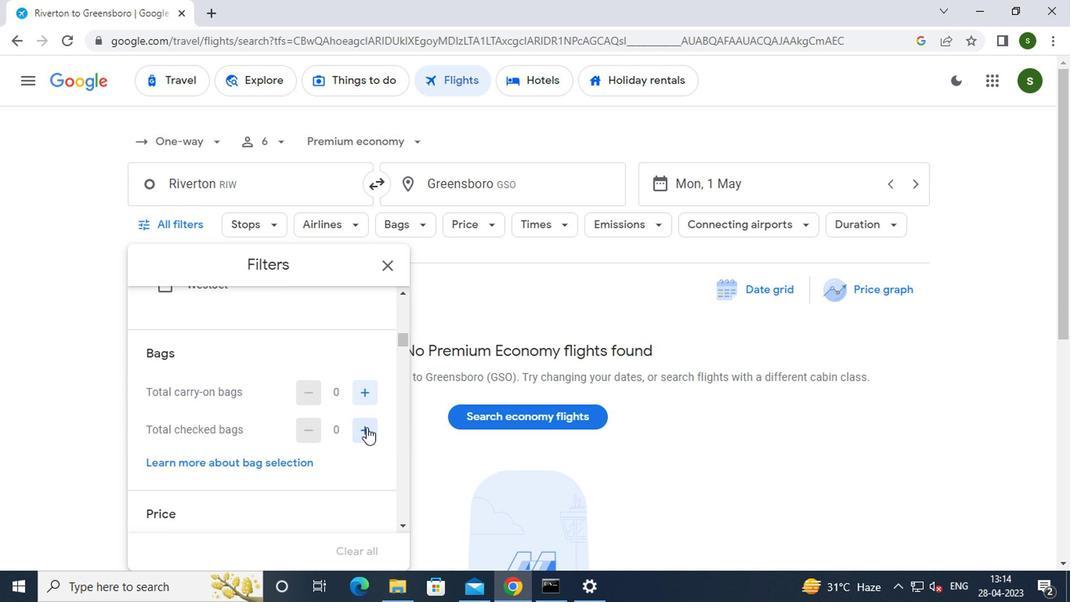 
Action: Mouse pressed left at (364, 427)
Screenshot: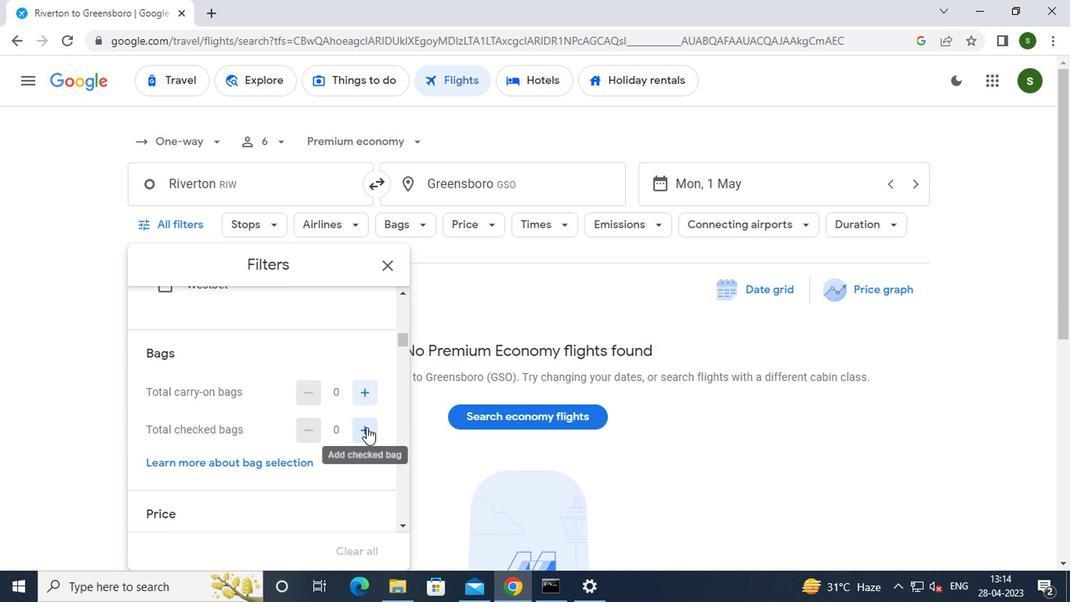 
Action: Mouse pressed left at (364, 427)
Screenshot: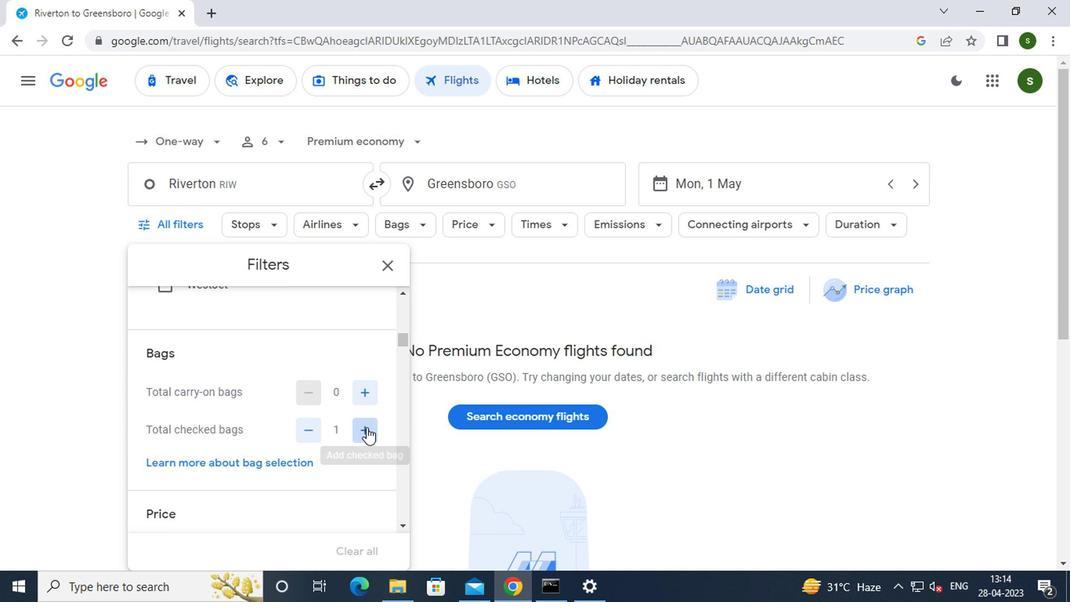 
Action: Mouse pressed left at (364, 427)
Screenshot: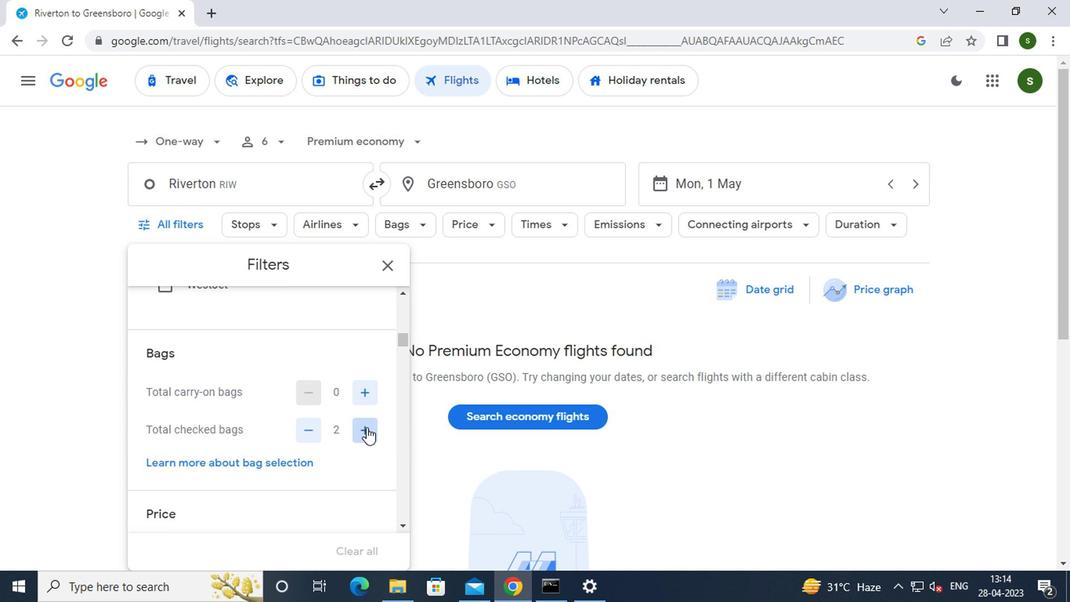 
Action: Mouse pressed left at (364, 427)
Screenshot: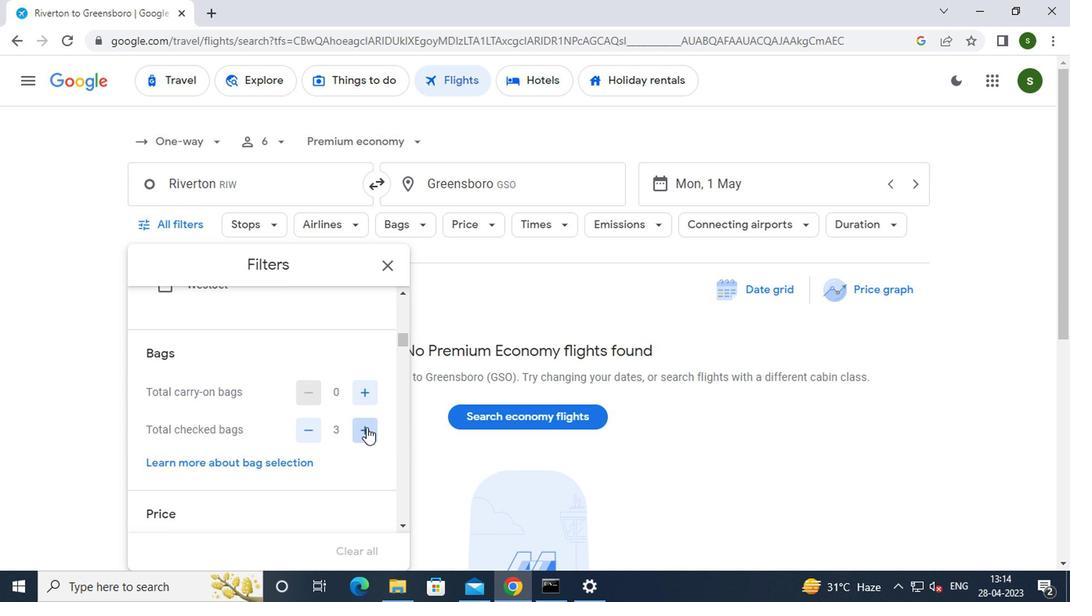 
Action: Mouse pressed left at (364, 427)
Screenshot: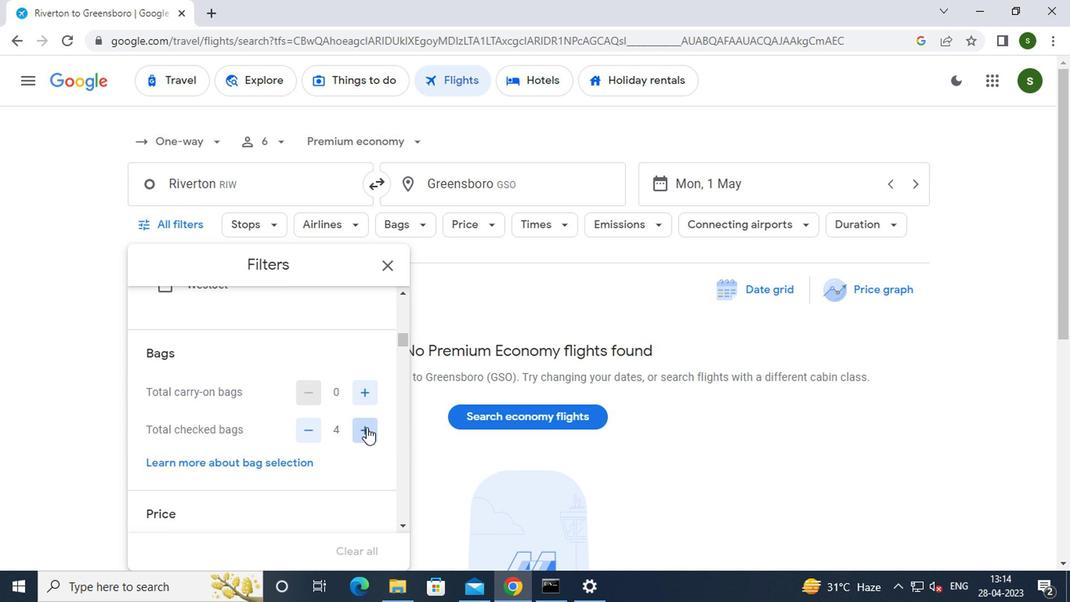 
Action: Mouse pressed left at (364, 427)
Screenshot: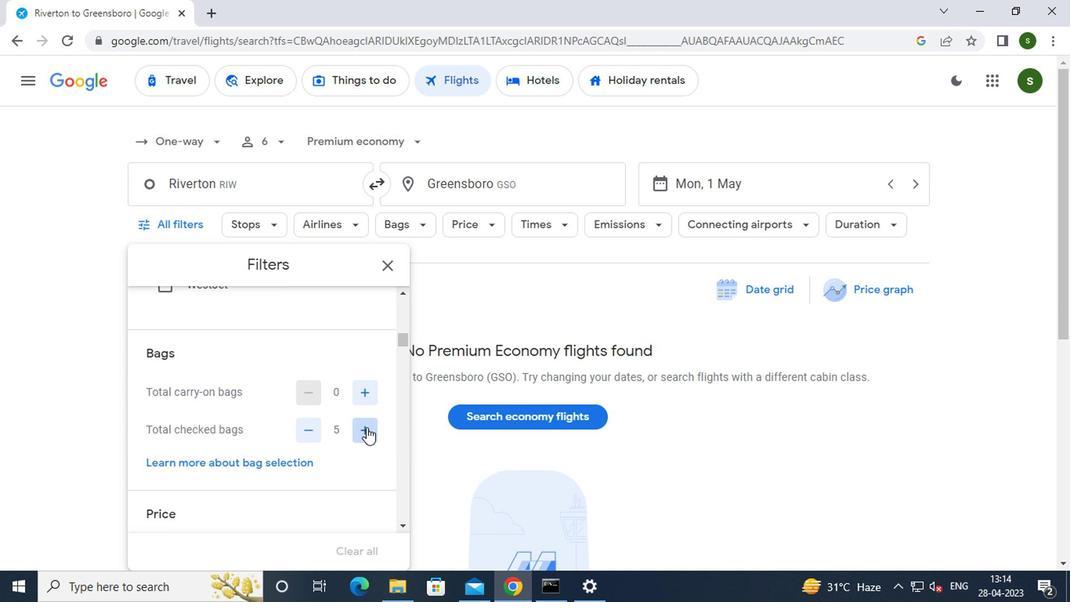 
Action: Mouse pressed left at (364, 427)
Screenshot: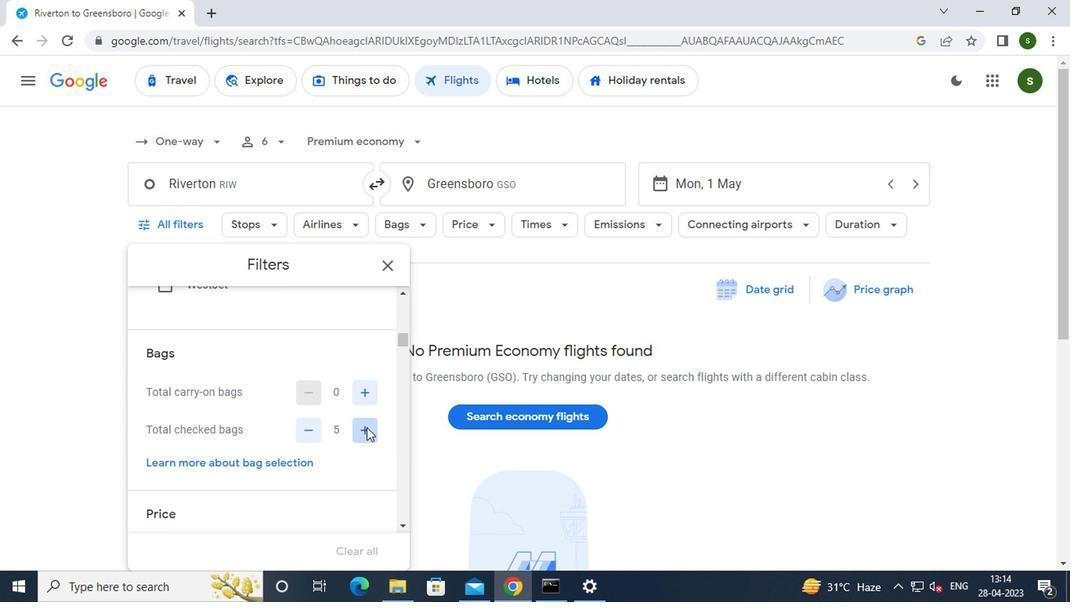 
Action: Mouse moved to (362, 423)
Screenshot: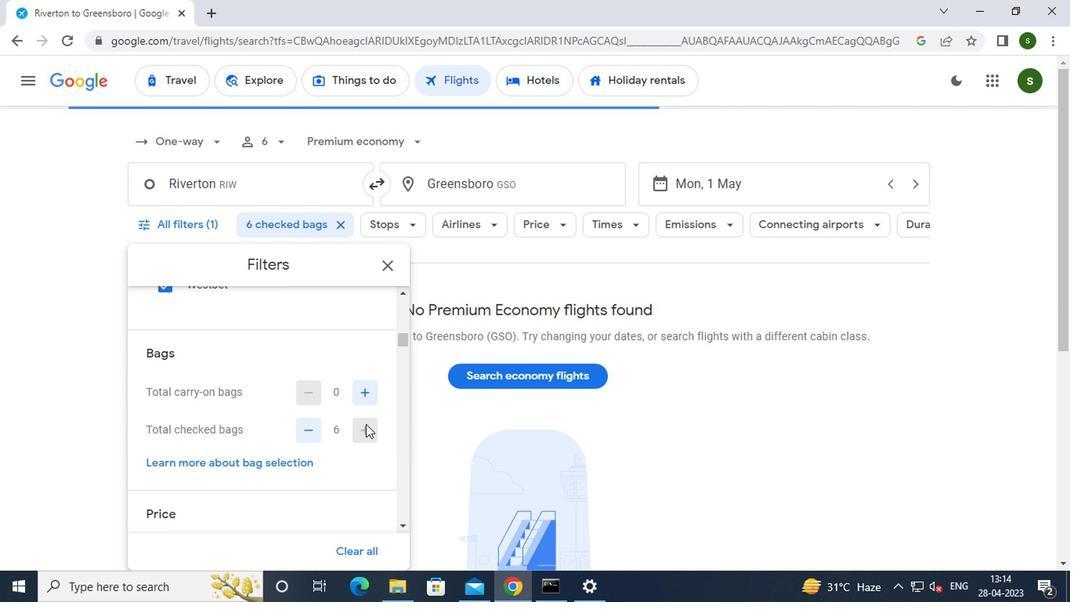 
Action: Mouse scrolled (362, 422) with delta (0, 0)
Screenshot: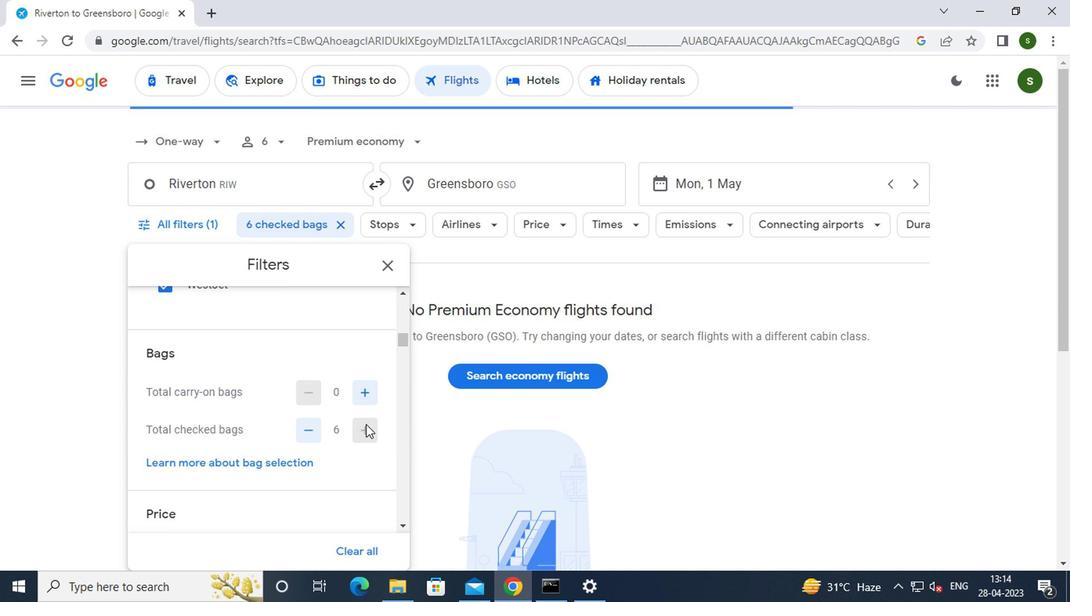 
Action: Mouse scrolled (362, 422) with delta (0, 0)
Screenshot: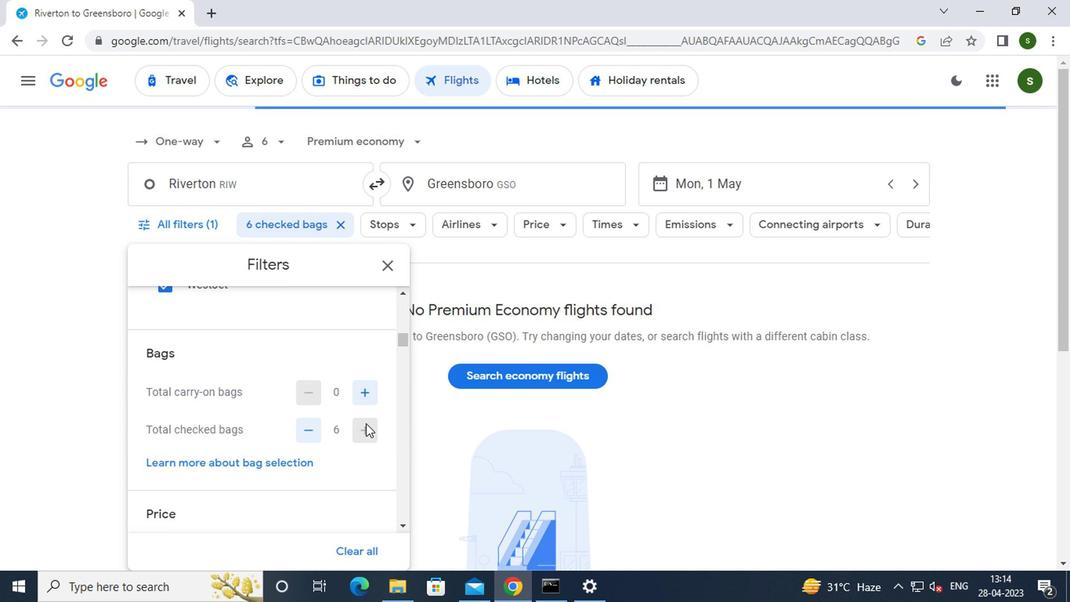 
Action: Mouse moved to (364, 426)
Screenshot: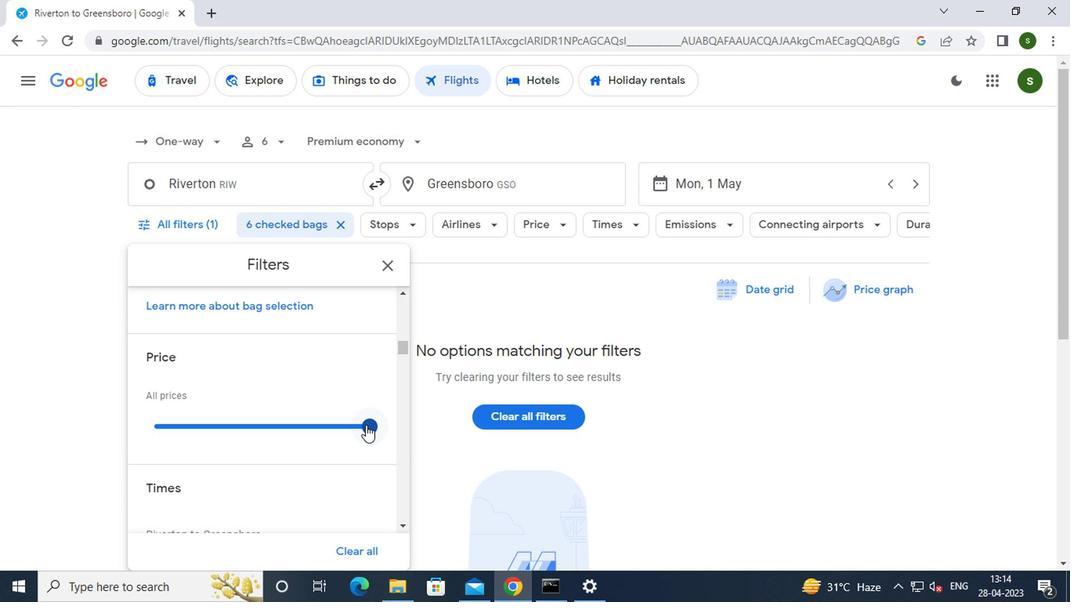 
Action: Mouse pressed left at (364, 426)
Screenshot: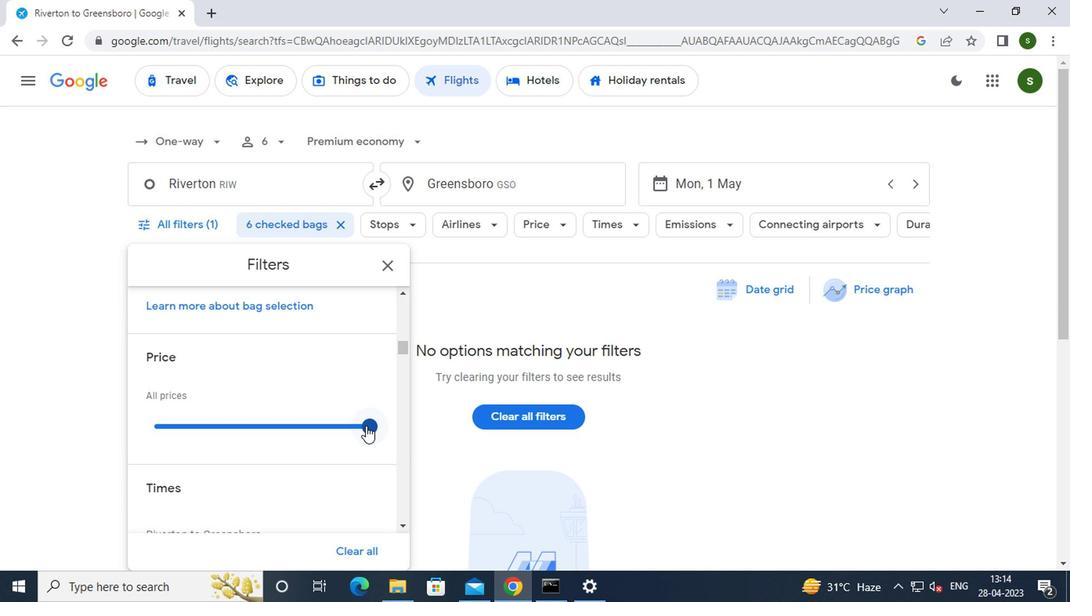 
Action: Mouse moved to (337, 422)
Screenshot: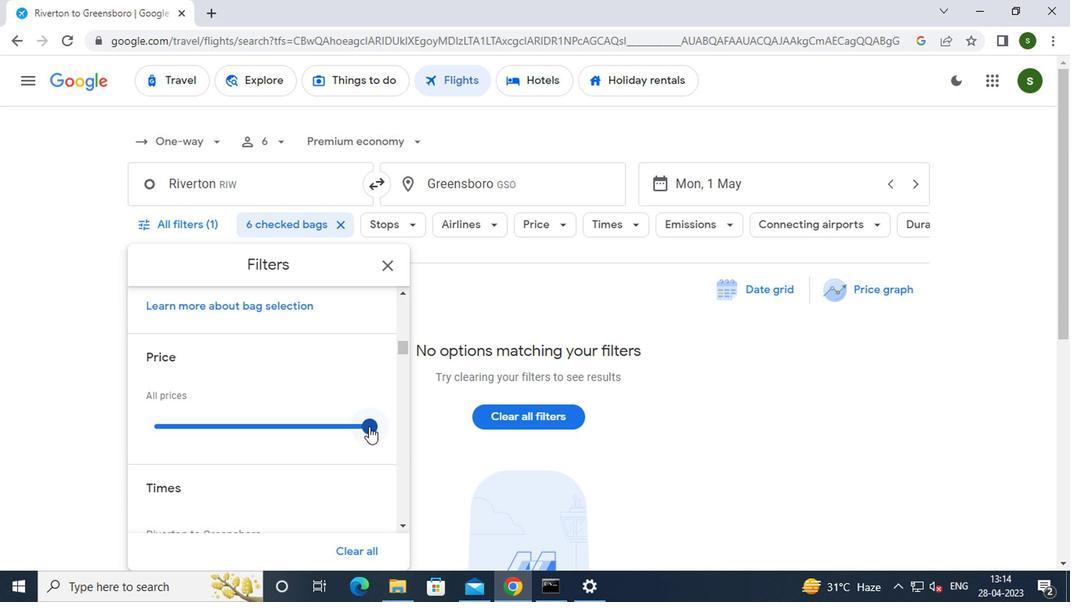 
Action: Mouse scrolled (337, 422) with delta (0, 0)
Screenshot: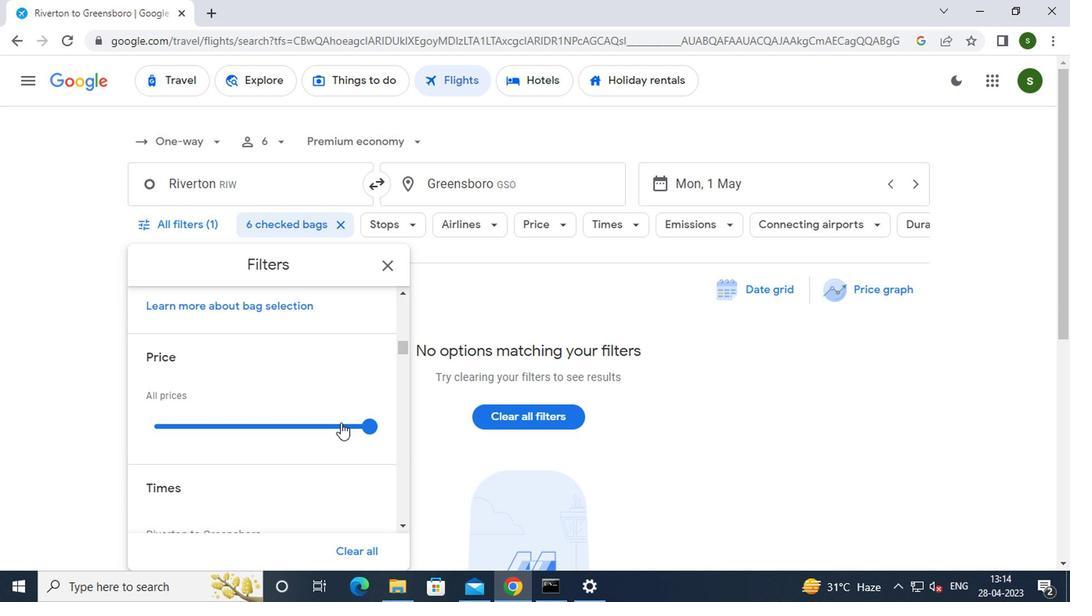 
Action: Mouse scrolled (337, 422) with delta (0, 0)
Screenshot: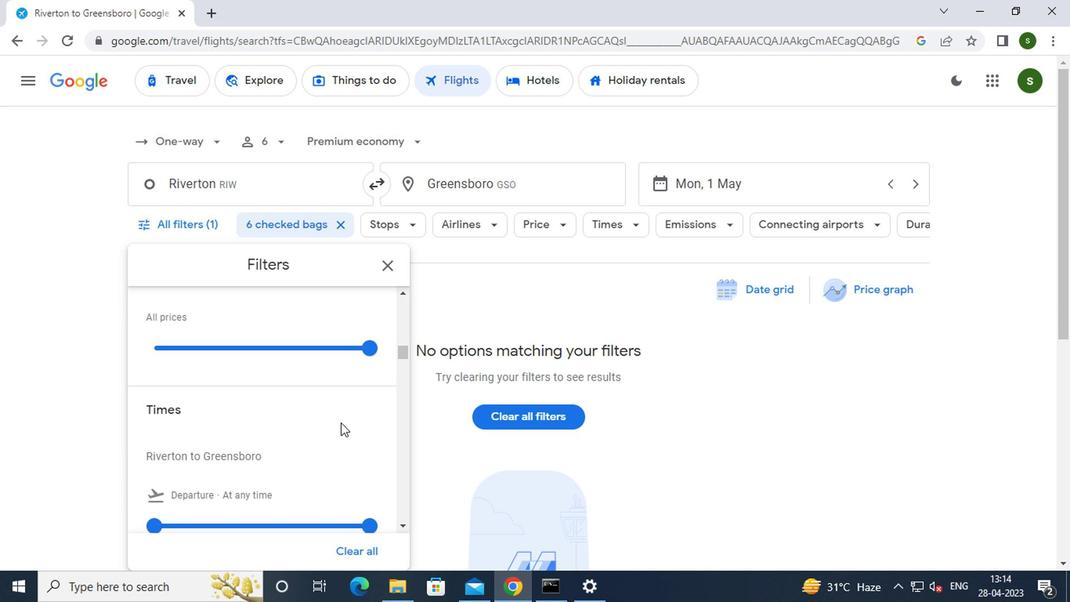 
Action: Mouse moved to (151, 442)
Screenshot: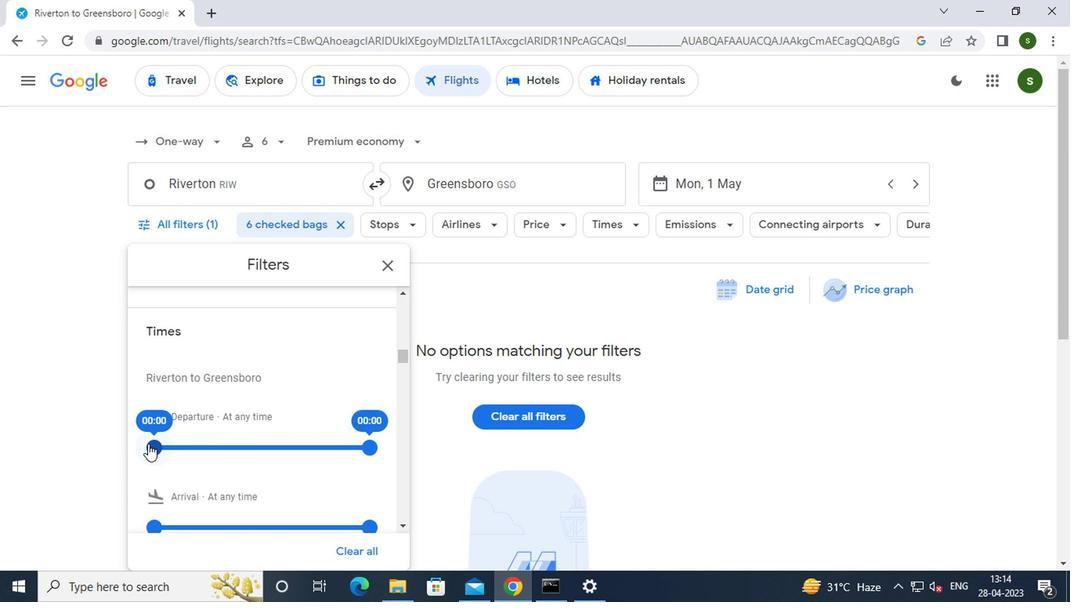 
Action: Mouse pressed left at (151, 442)
Screenshot: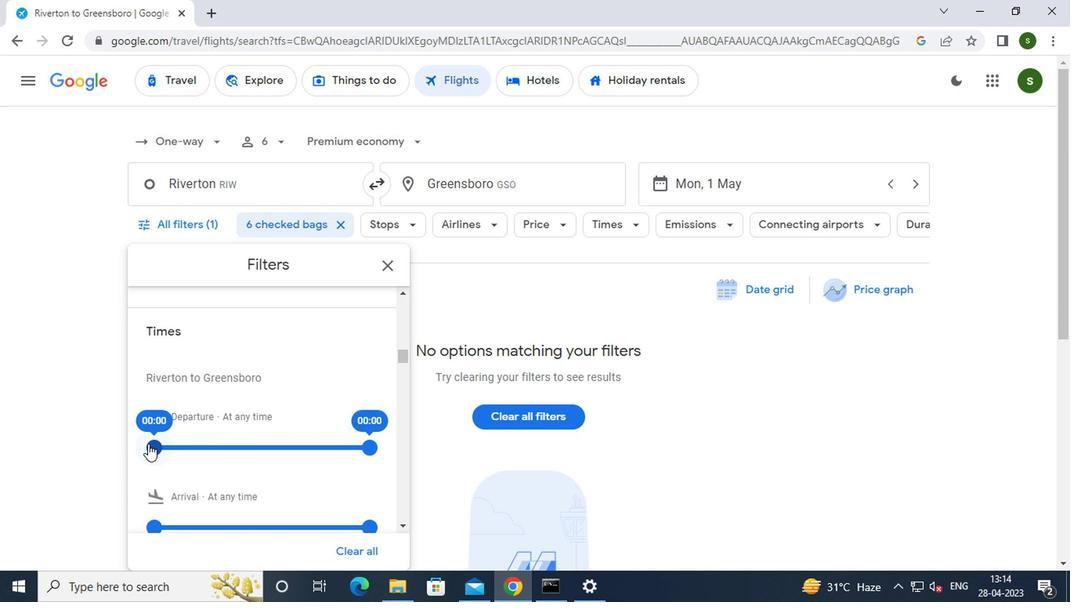 
Action: Mouse moved to (483, 300)
Screenshot: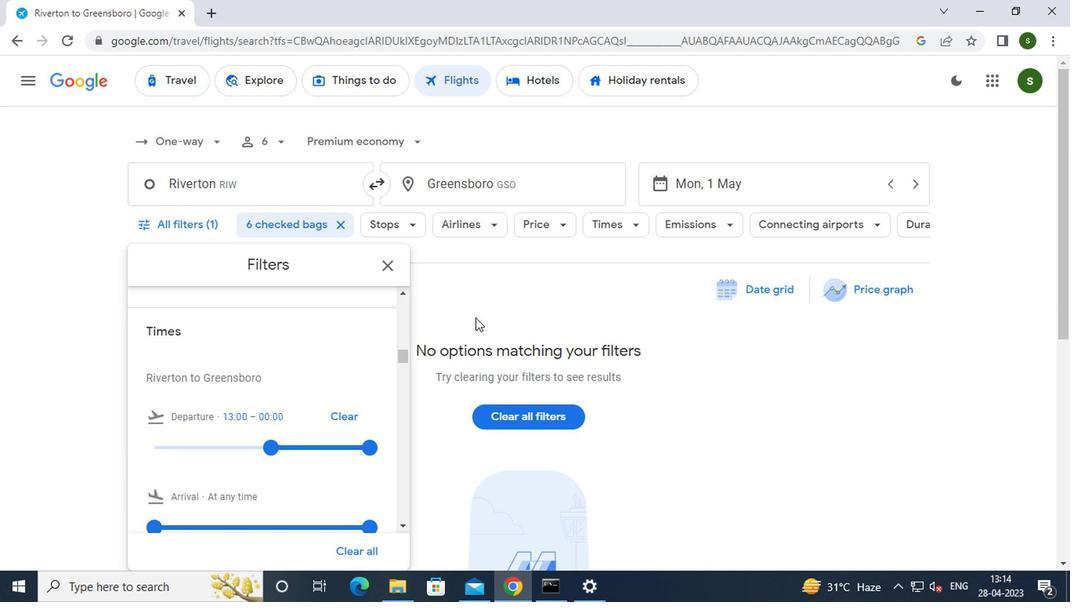 
Action: Mouse pressed left at (483, 300)
Screenshot: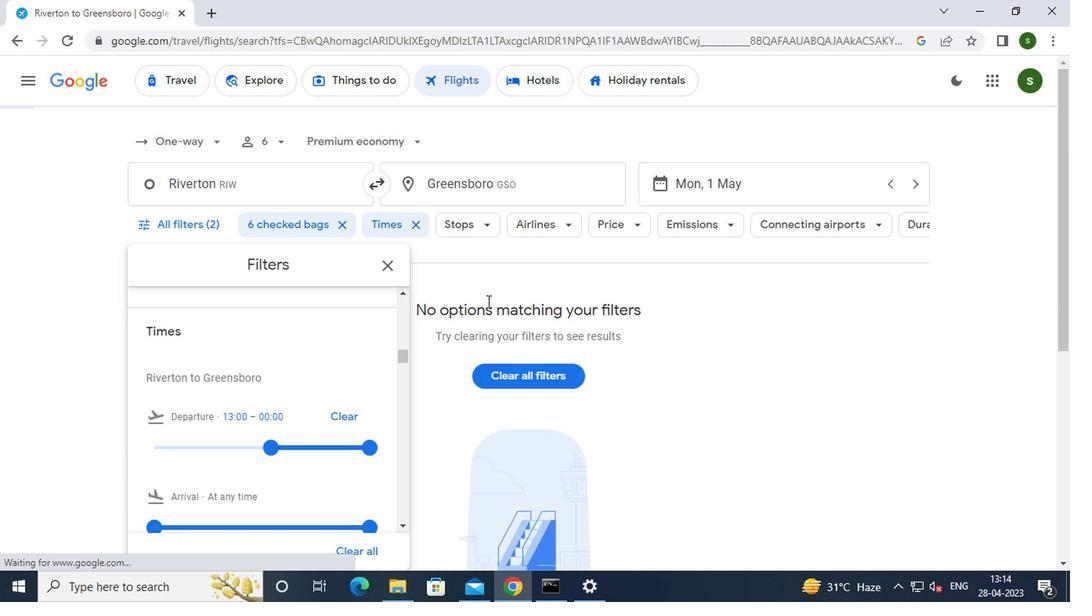 
